 Task: Find connections with filter location Winnenden with filter topic #innovationwith filter profile language French with filter current company Force Motors Ltd with filter school Crescent School with filter industry Building Equipment Contractors with filter service category Negotiation with filter keywords title Telework Nurse/Doctor
Action: Mouse moved to (478, 55)
Screenshot: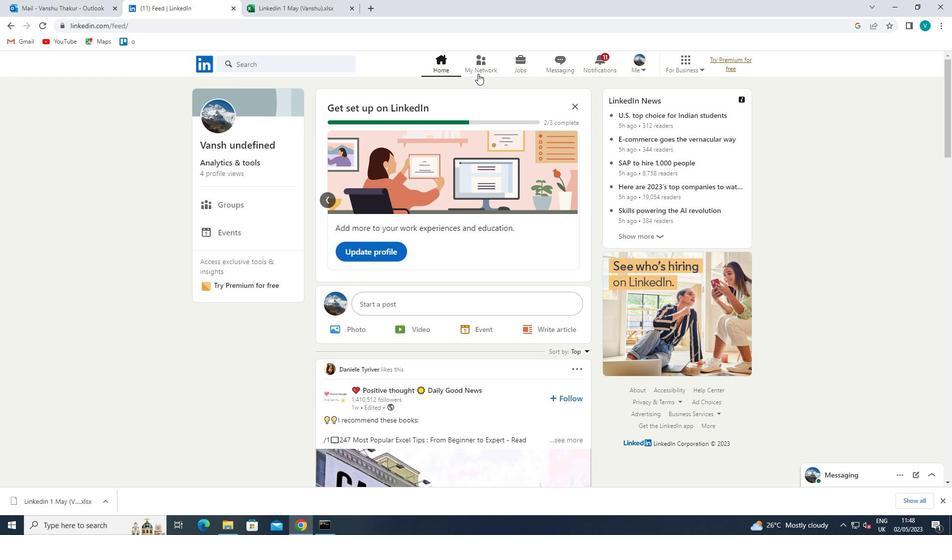 
Action: Mouse pressed left at (478, 55)
Screenshot: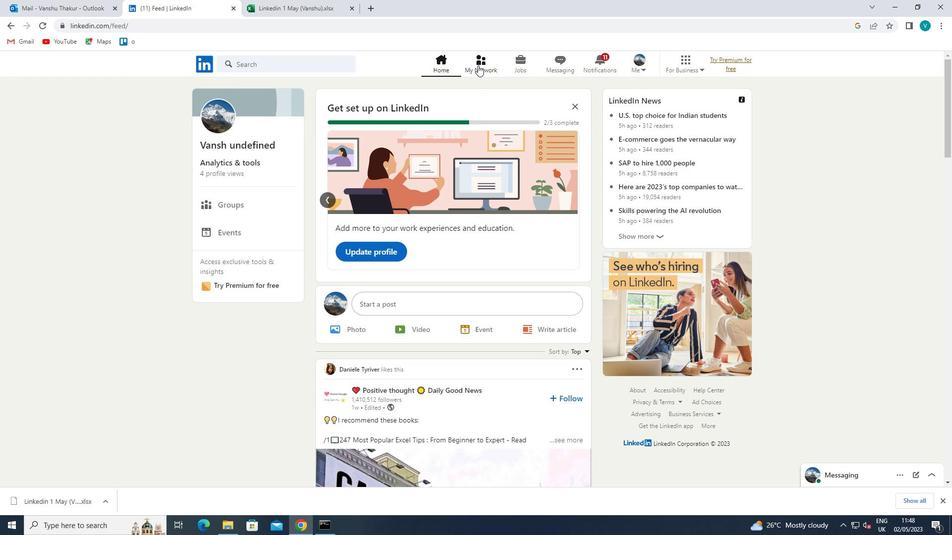 
Action: Mouse moved to (290, 117)
Screenshot: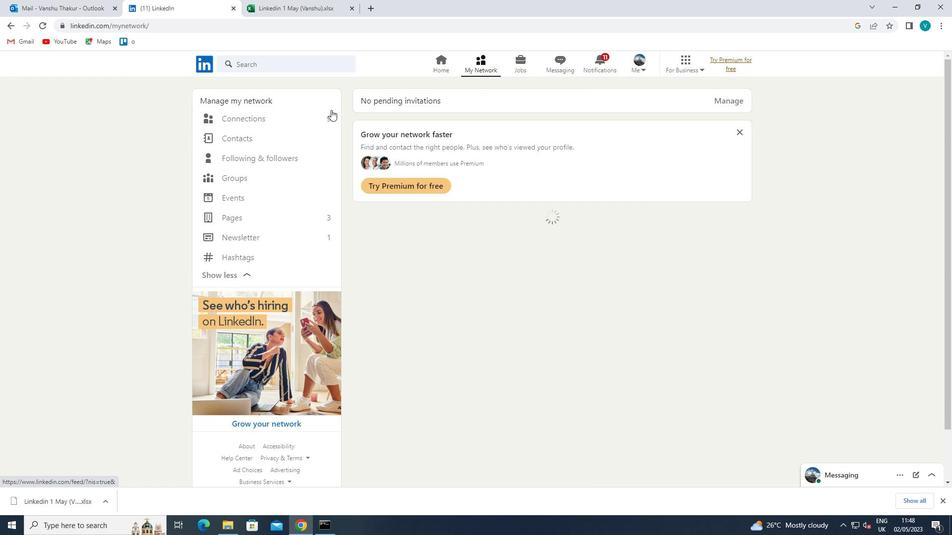 
Action: Mouse pressed left at (290, 117)
Screenshot: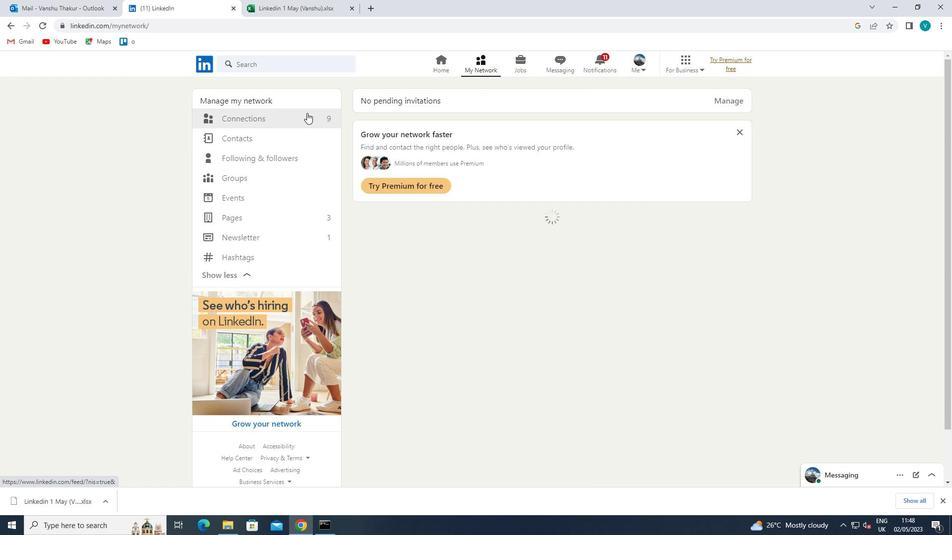 
Action: Mouse moved to (552, 121)
Screenshot: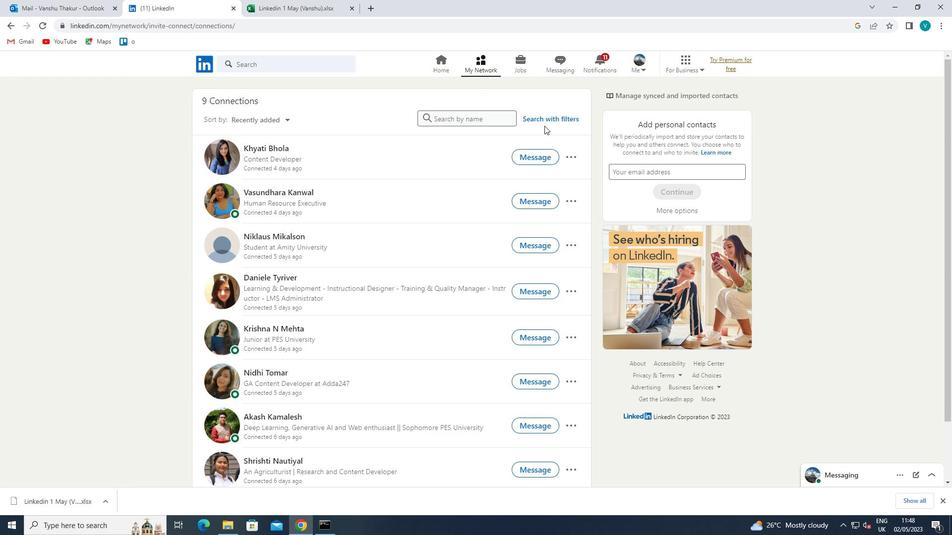 
Action: Mouse pressed left at (552, 121)
Screenshot: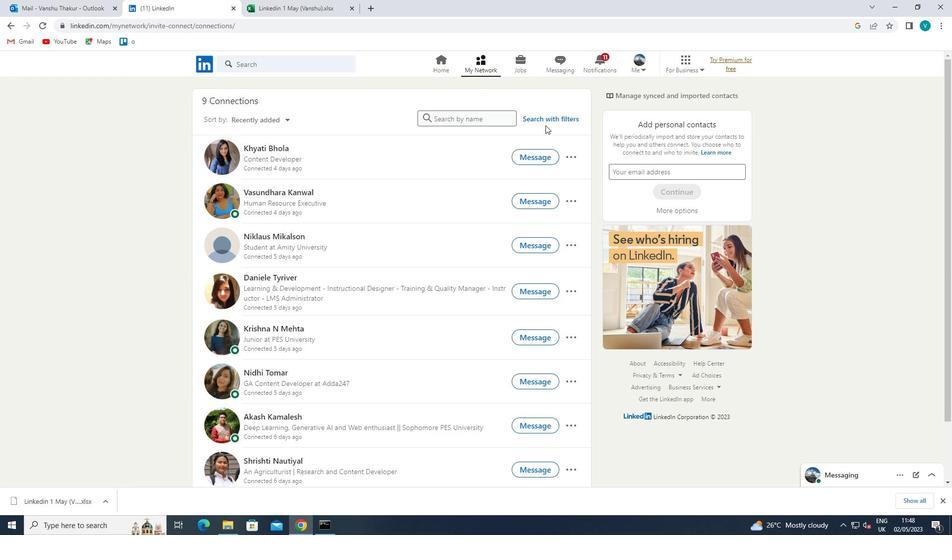 
Action: Mouse moved to (469, 93)
Screenshot: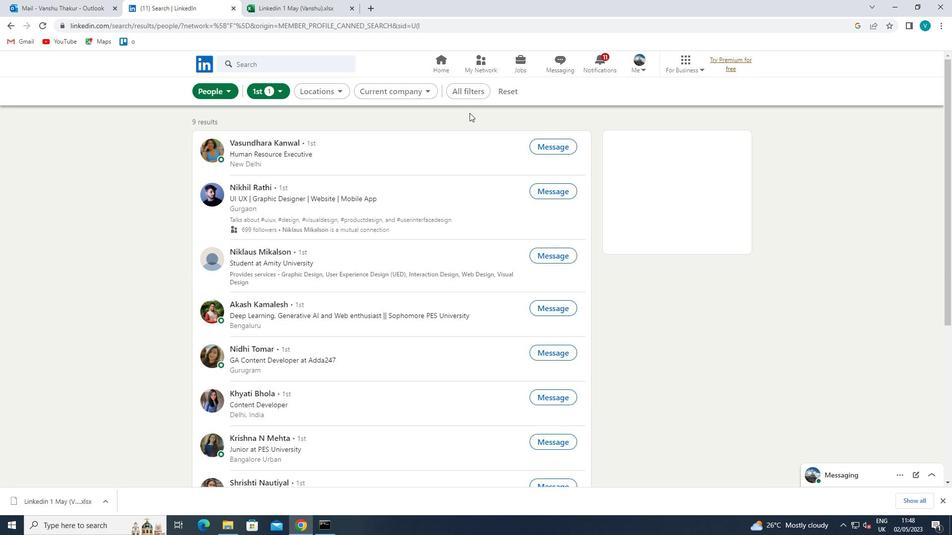 
Action: Mouse pressed left at (469, 93)
Screenshot: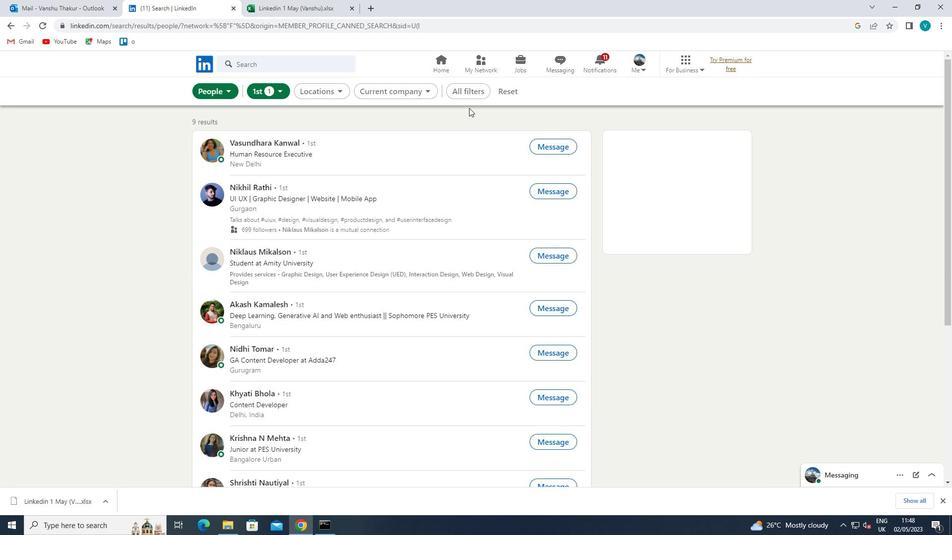 
Action: Mouse moved to (738, 261)
Screenshot: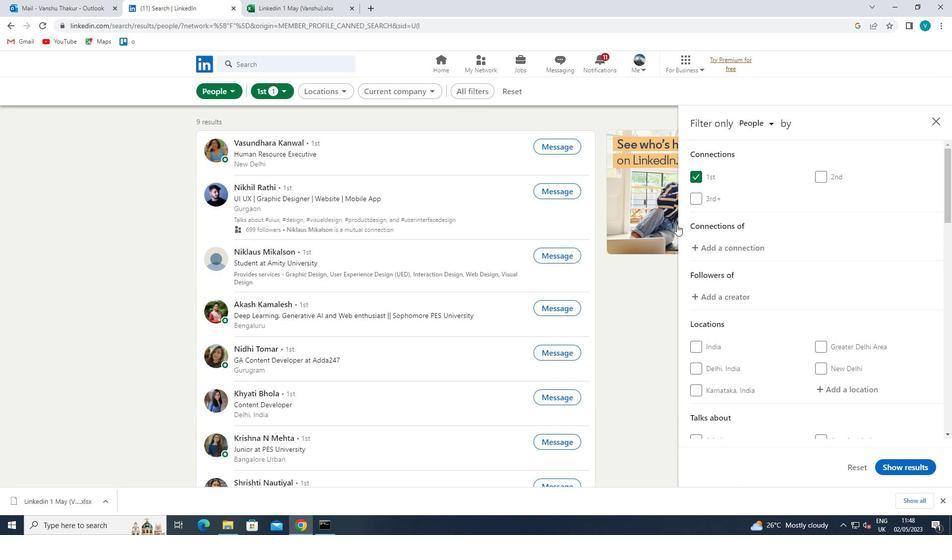 
Action: Mouse scrolled (738, 260) with delta (0, 0)
Screenshot: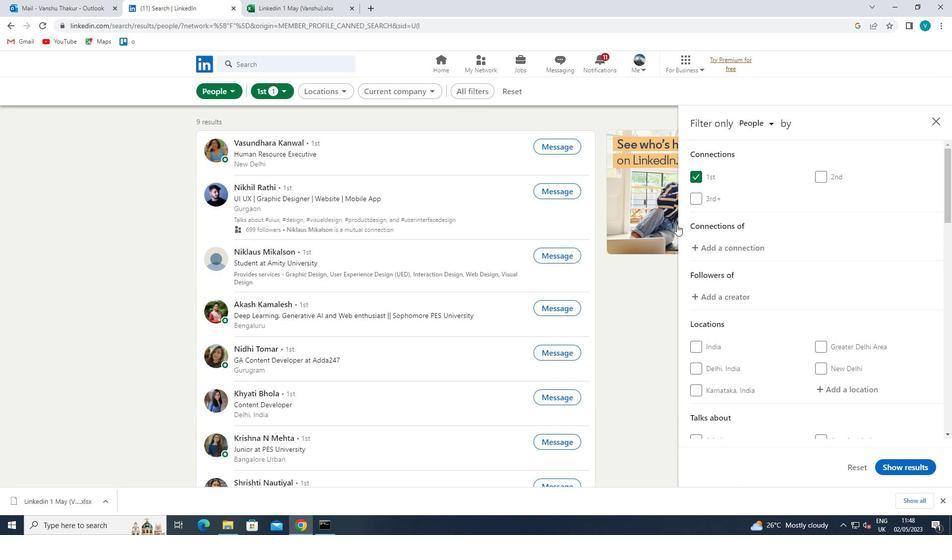 
Action: Mouse scrolled (738, 260) with delta (0, 0)
Screenshot: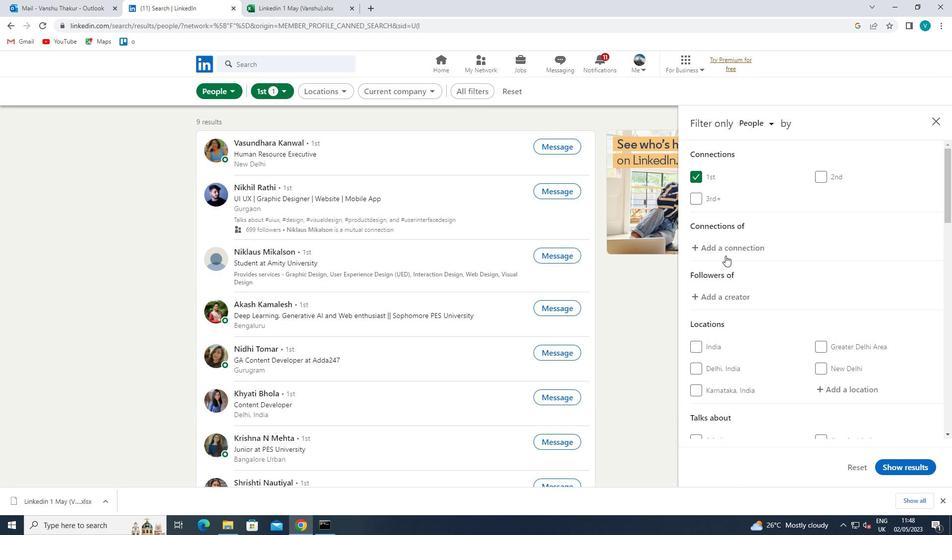 
Action: Mouse moved to (822, 290)
Screenshot: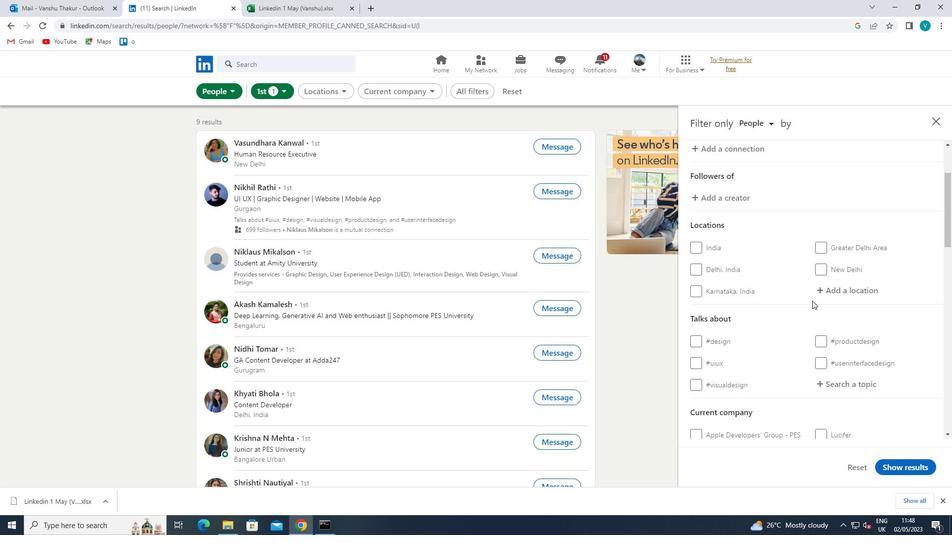 
Action: Mouse pressed left at (822, 290)
Screenshot: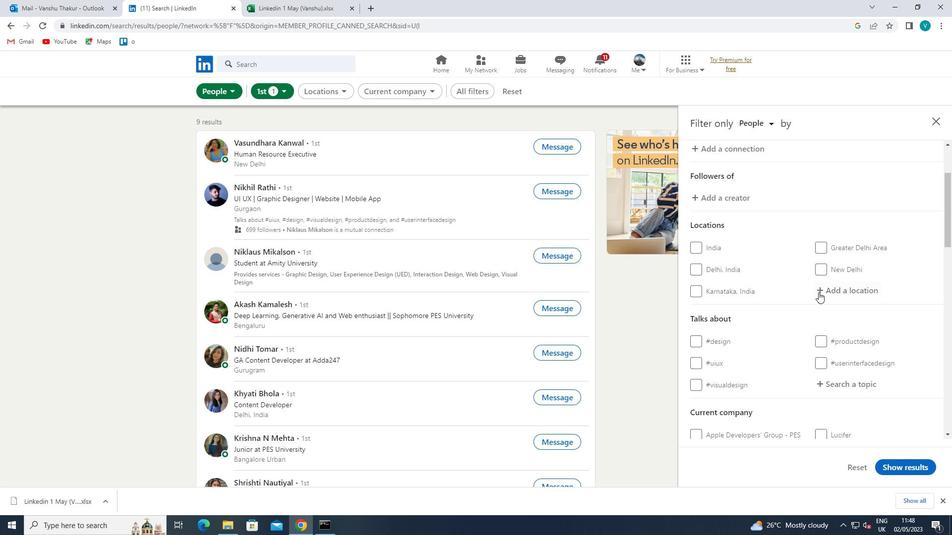 
Action: Key pressed <Key.shift>WINNENDEN
Screenshot: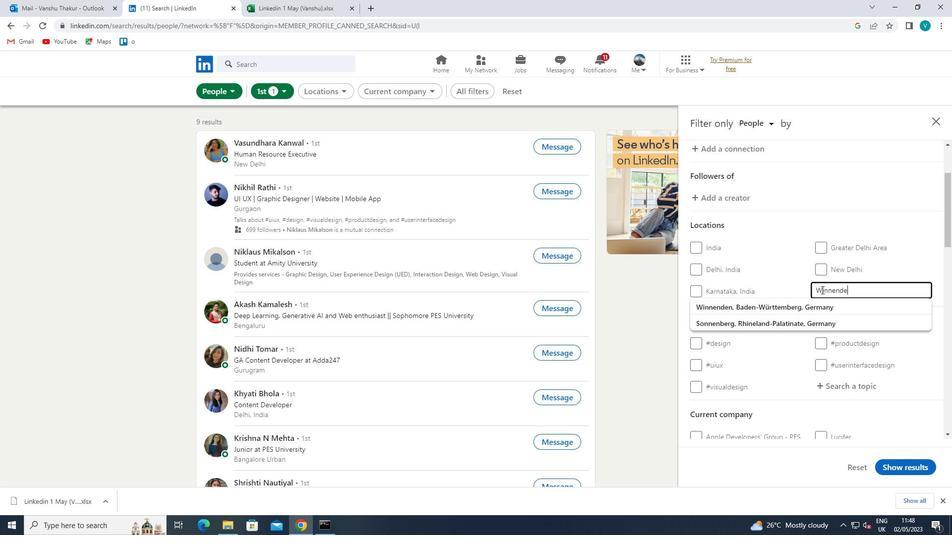 
Action: Mouse moved to (808, 307)
Screenshot: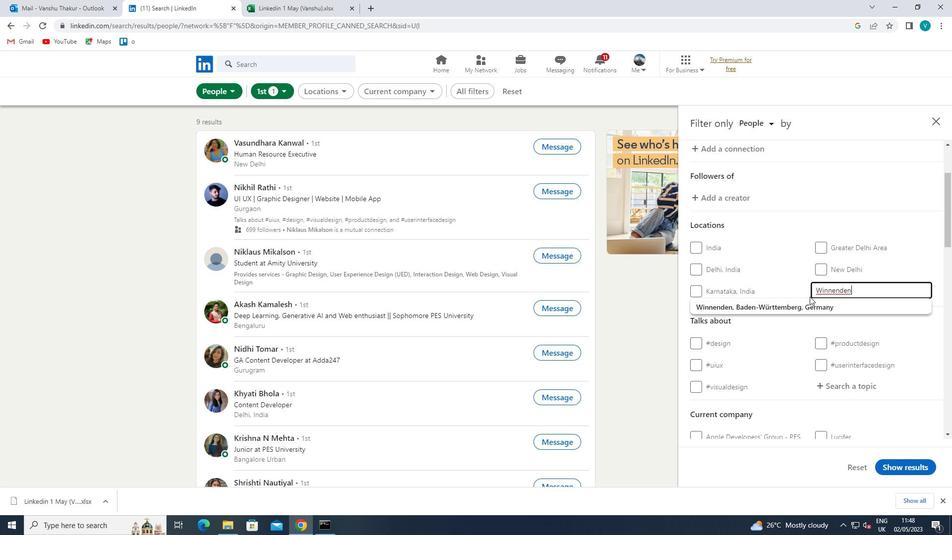 
Action: Mouse pressed left at (808, 307)
Screenshot: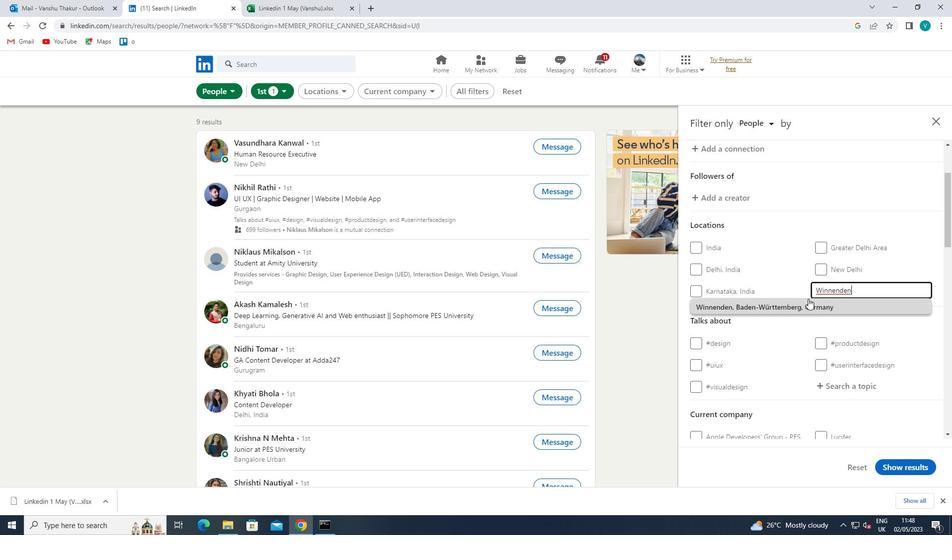 
Action: Mouse moved to (809, 308)
Screenshot: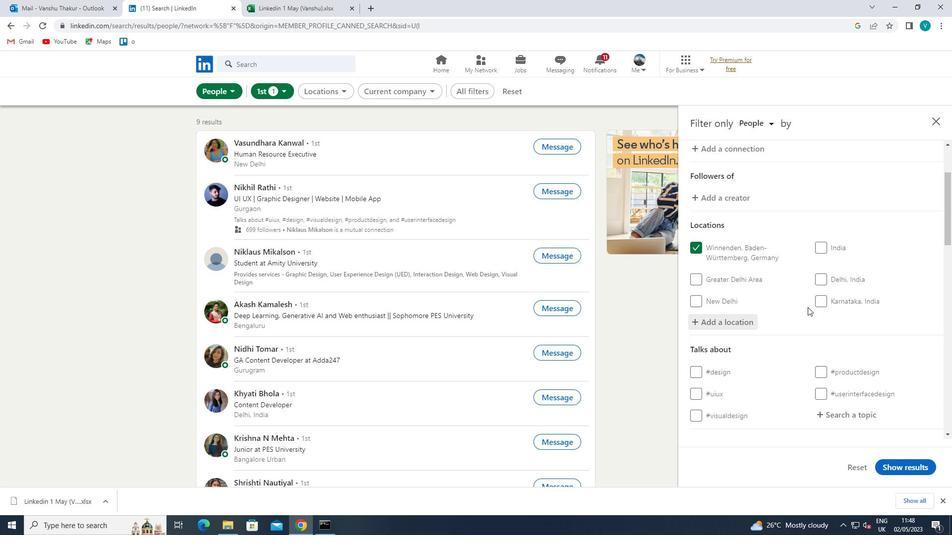
Action: Mouse scrolled (809, 307) with delta (0, 0)
Screenshot: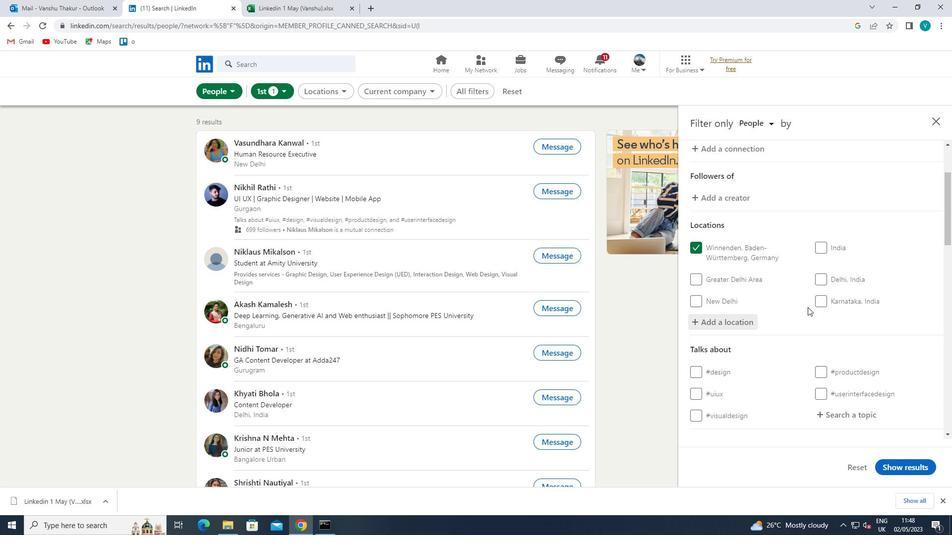 
Action: Mouse scrolled (809, 307) with delta (0, 0)
Screenshot: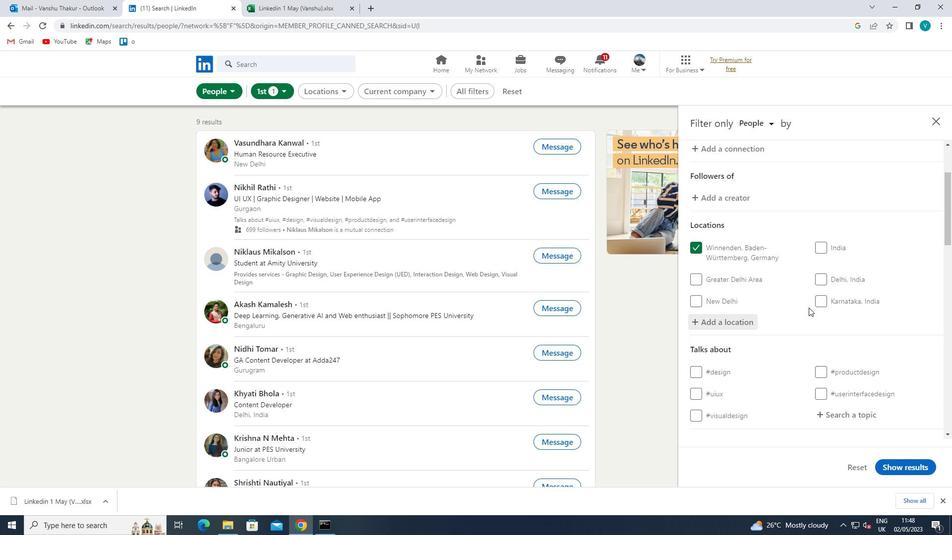 
Action: Mouse moved to (832, 313)
Screenshot: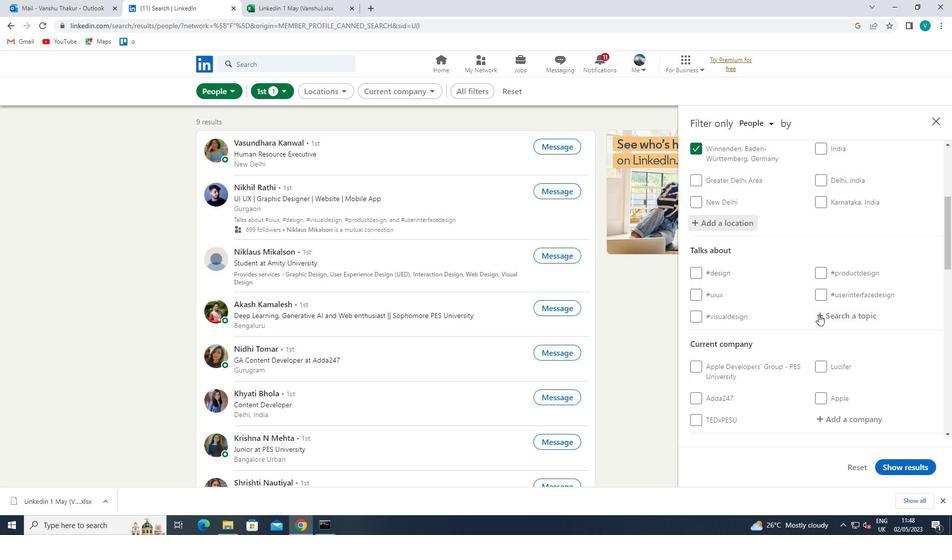 
Action: Mouse pressed left at (832, 313)
Screenshot: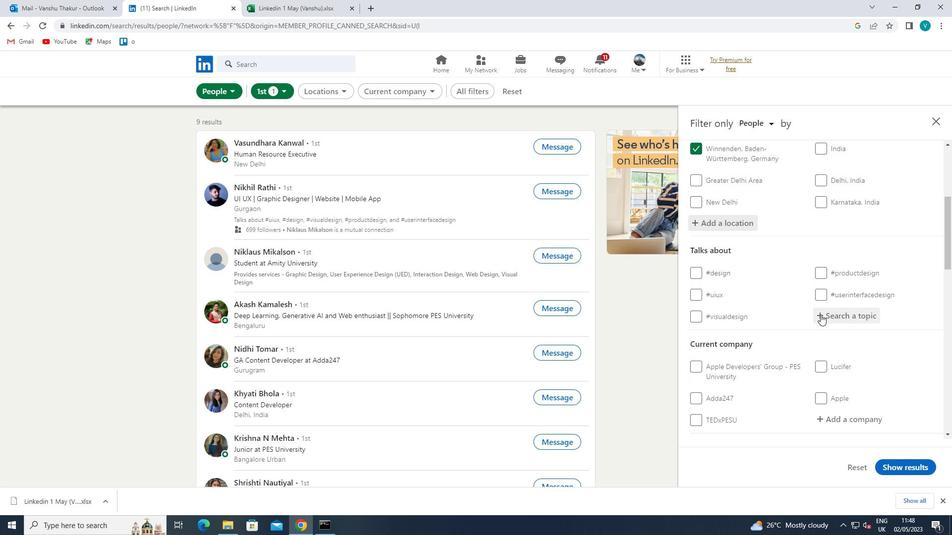 
Action: Key pressed INNOVATION
Screenshot: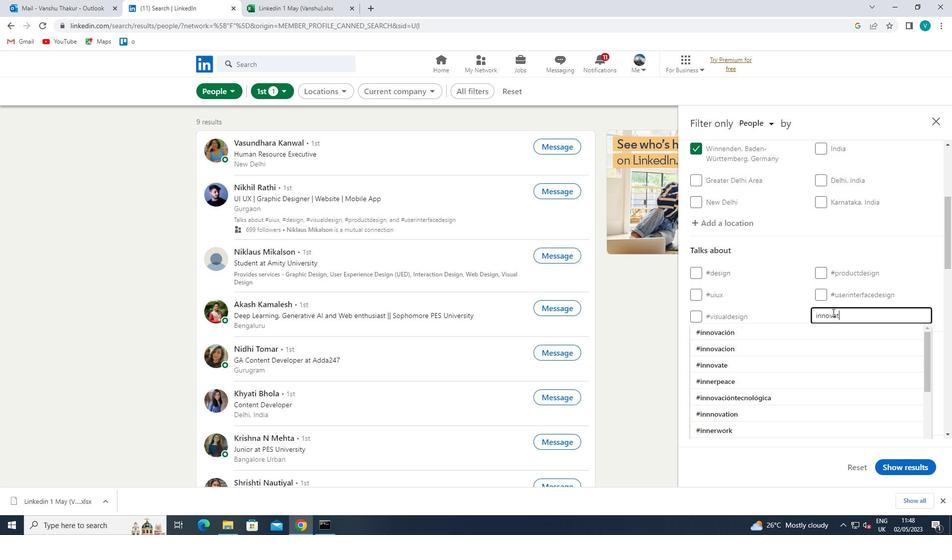 
Action: Mouse moved to (803, 329)
Screenshot: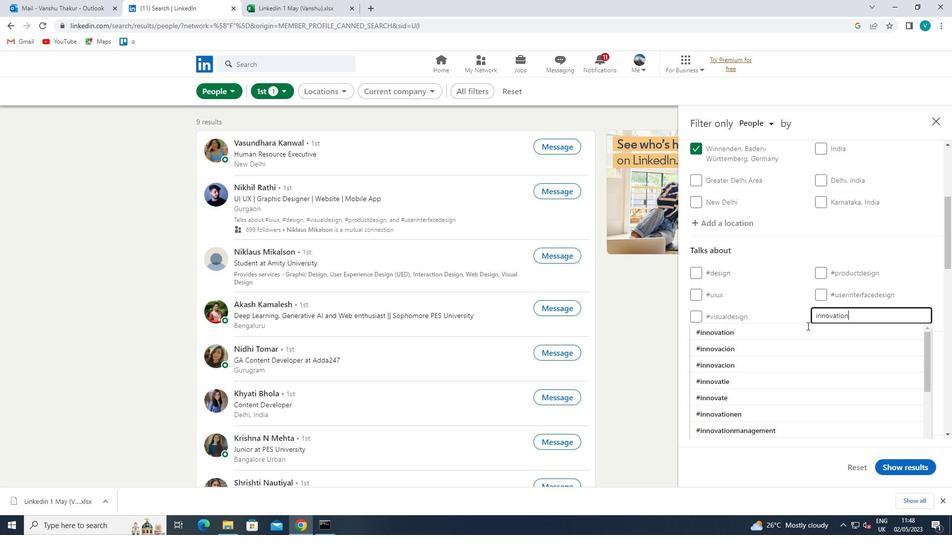 
Action: Mouse pressed left at (803, 329)
Screenshot: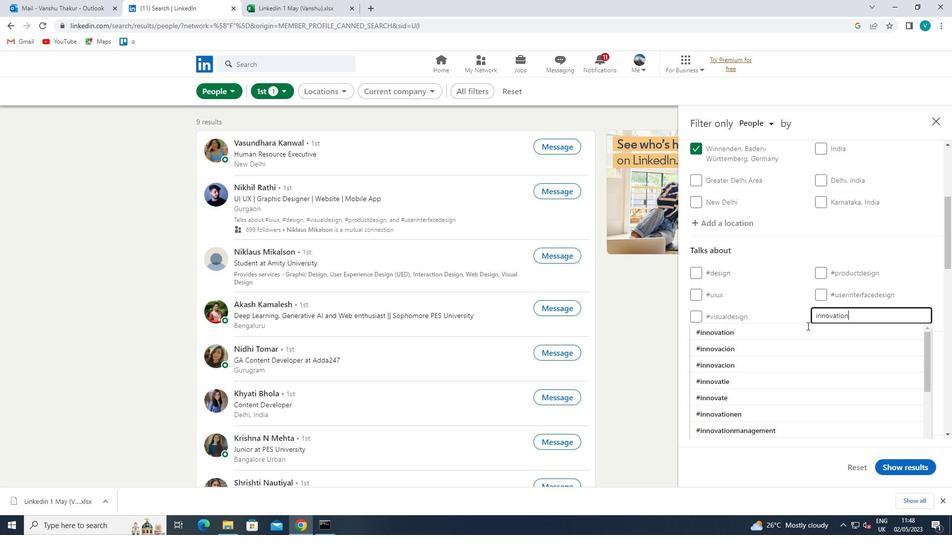 
Action: Mouse moved to (800, 331)
Screenshot: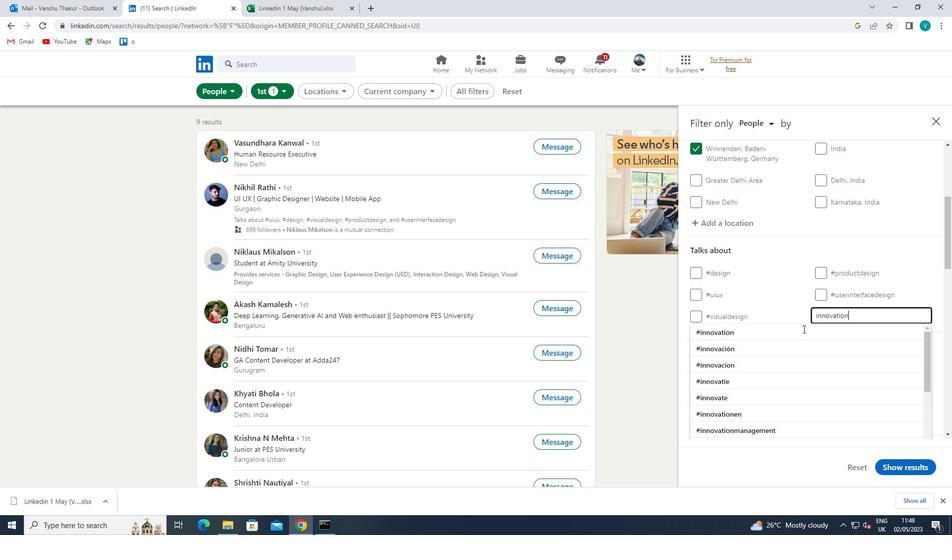 
Action: Mouse pressed left at (800, 331)
Screenshot: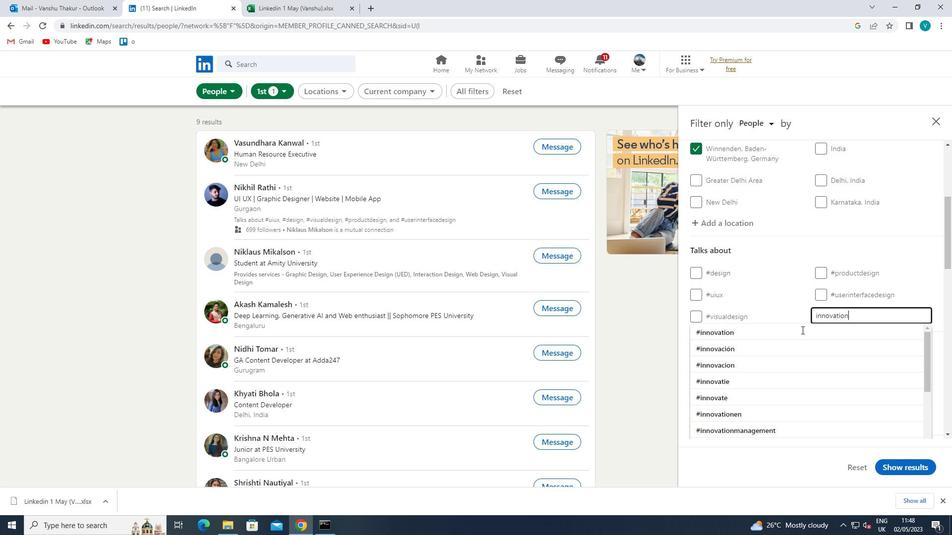 
Action: Mouse moved to (848, 296)
Screenshot: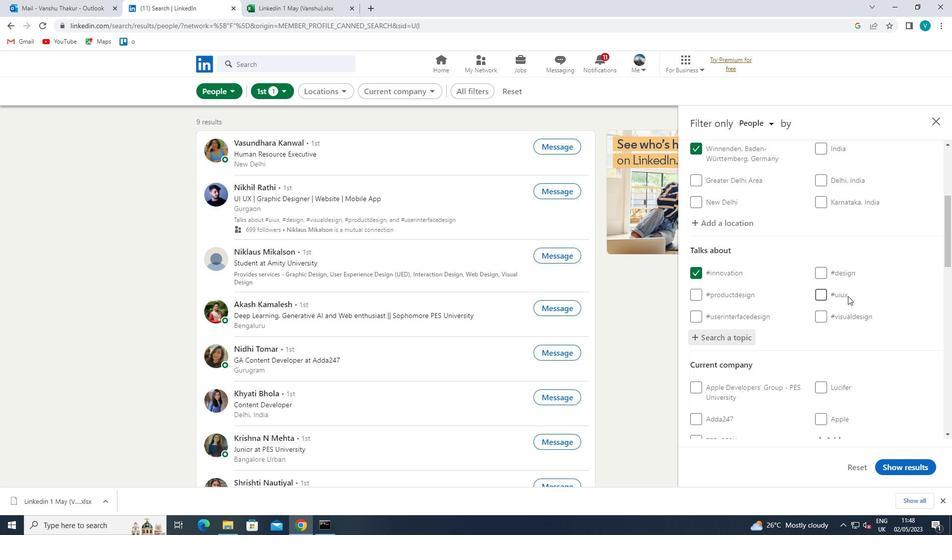 
Action: Mouse scrolled (848, 296) with delta (0, 0)
Screenshot: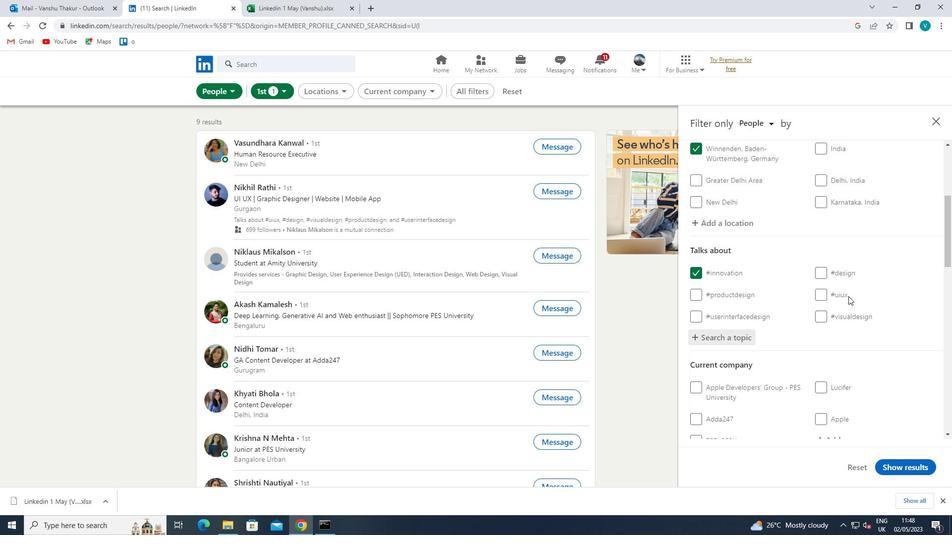 
Action: Mouse scrolled (848, 296) with delta (0, 0)
Screenshot: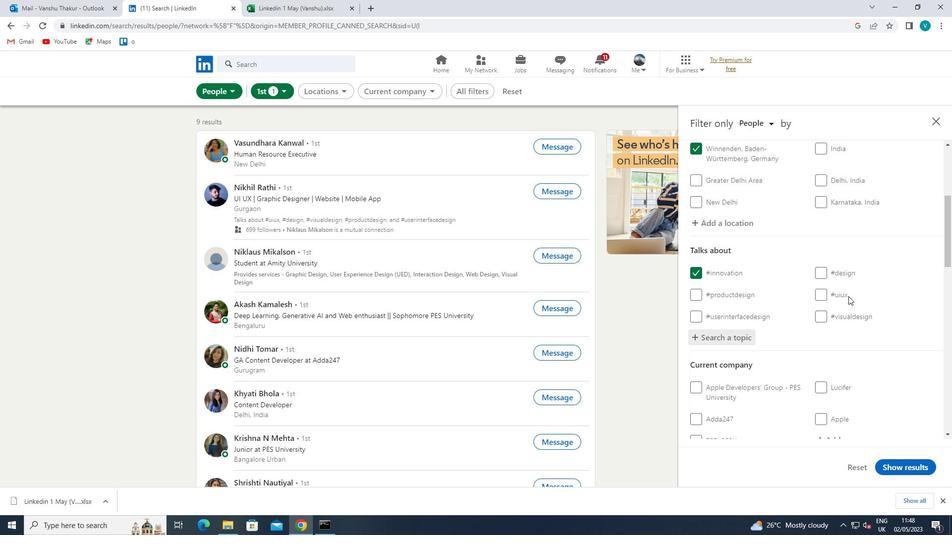 
Action: Mouse scrolled (848, 296) with delta (0, 0)
Screenshot: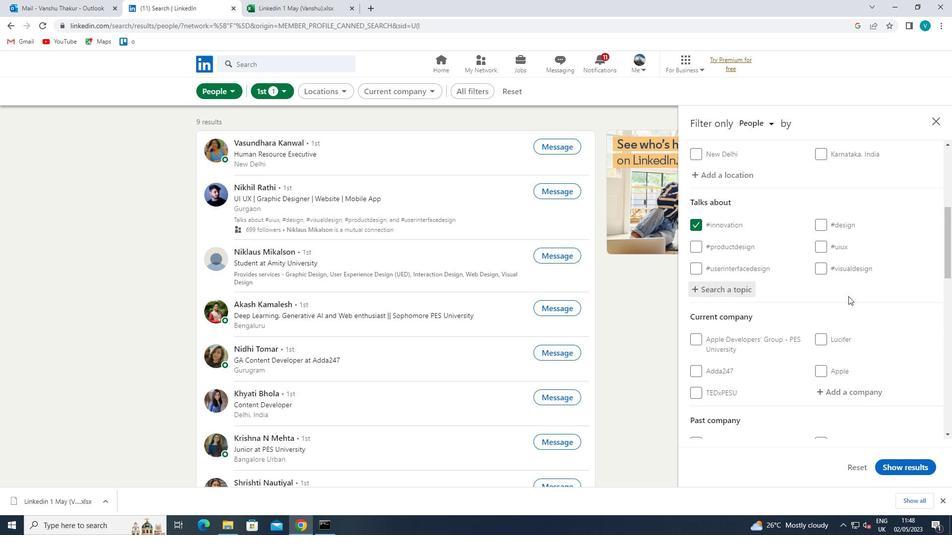 
Action: Mouse moved to (852, 295)
Screenshot: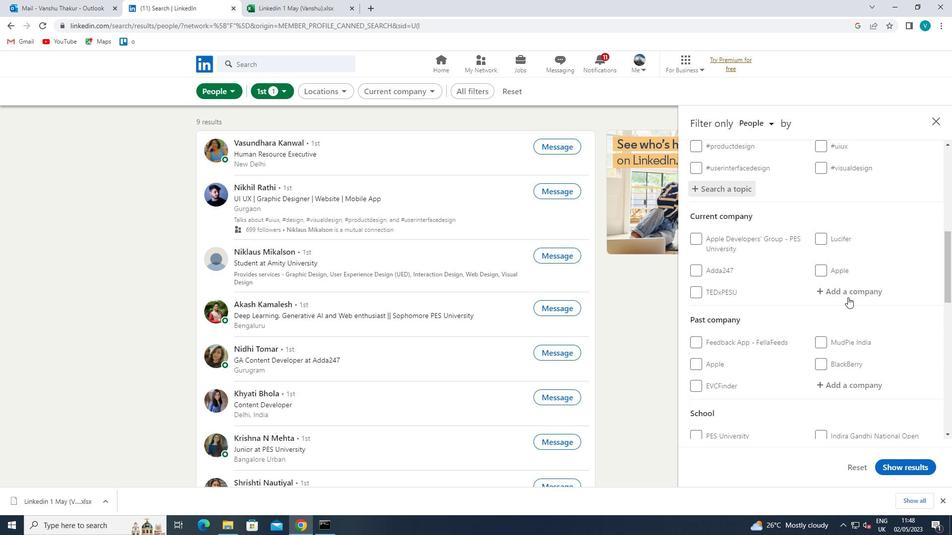 
Action: Mouse pressed left at (852, 295)
Screenshot: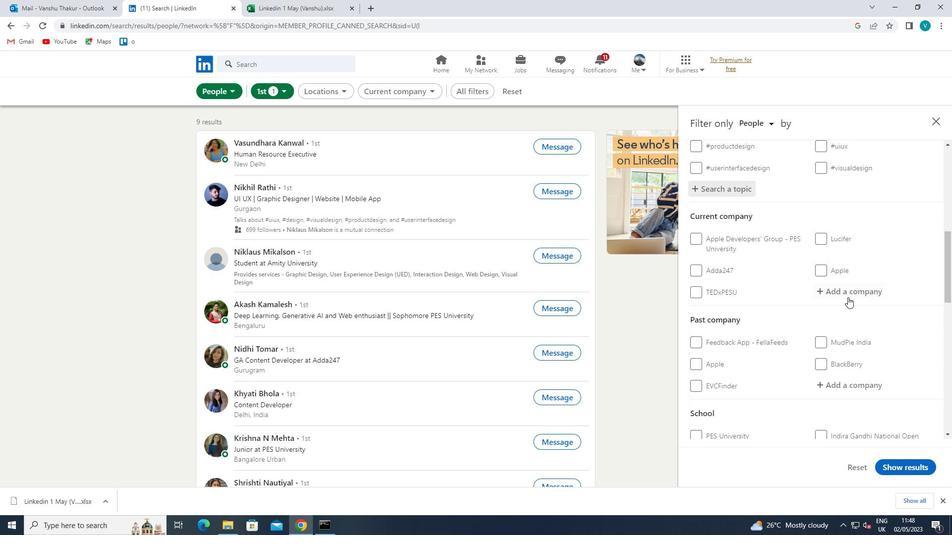 
Action: Key pressed <Key.shift>FORCE<Key.space>
Screenshot: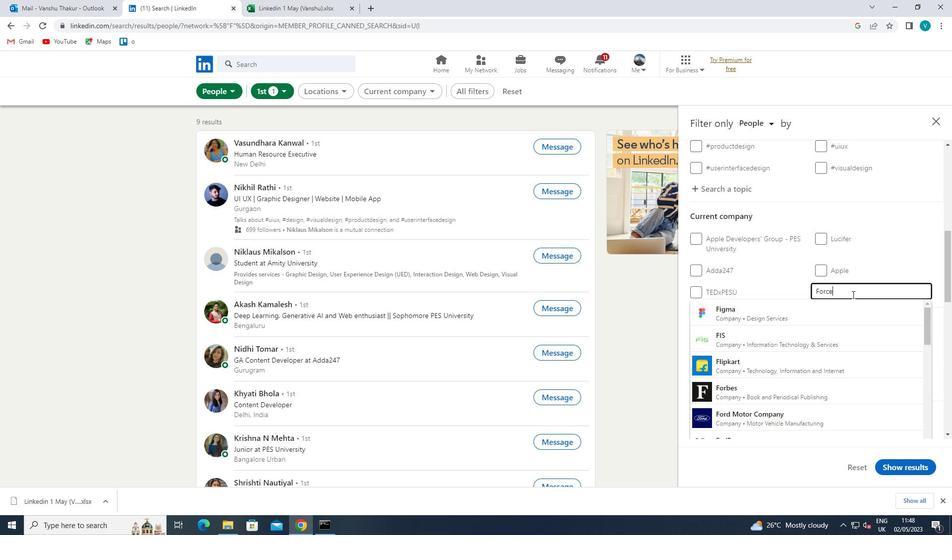 
Action: Mouse moved to (792, 313)
Screenshot: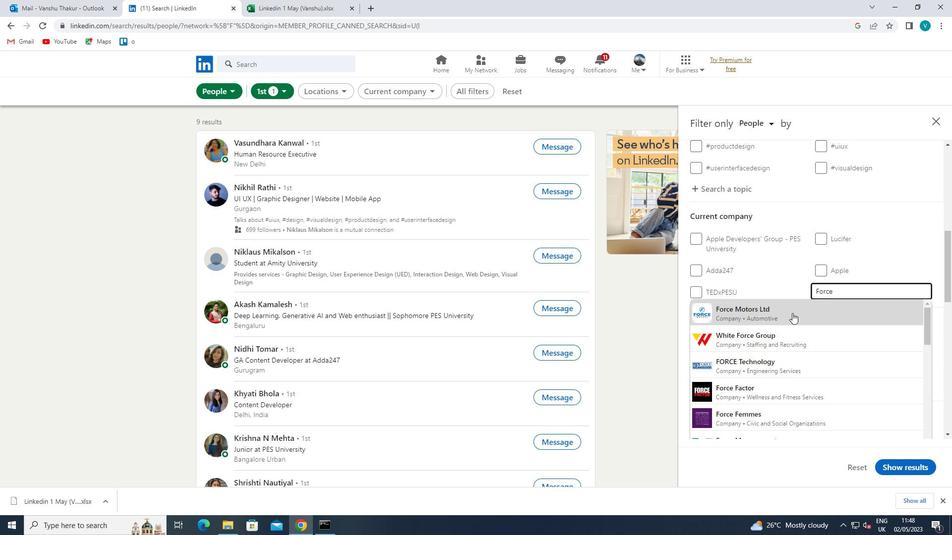 
Action: Mouse pressed left at (792, 313)
Screenshot: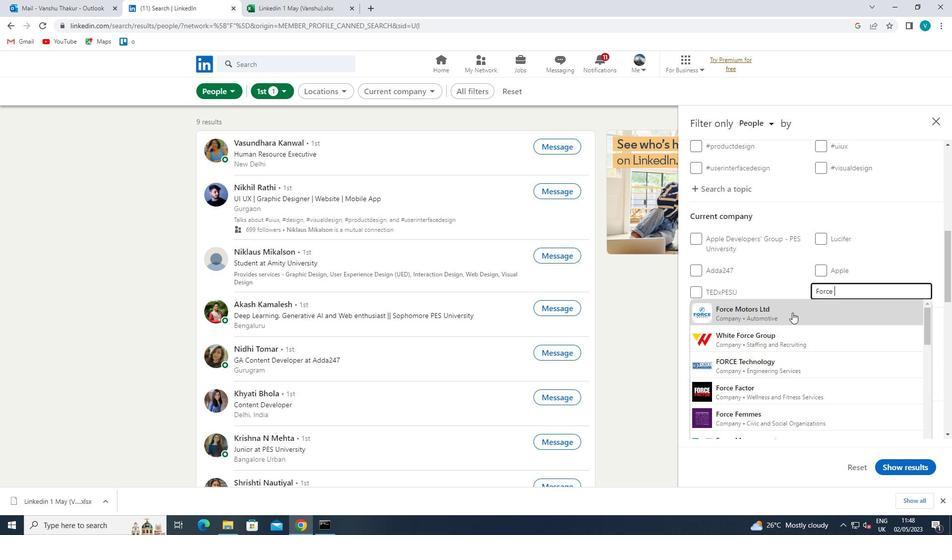 
Action: Mouse moved to (793, 311)
Screenshot: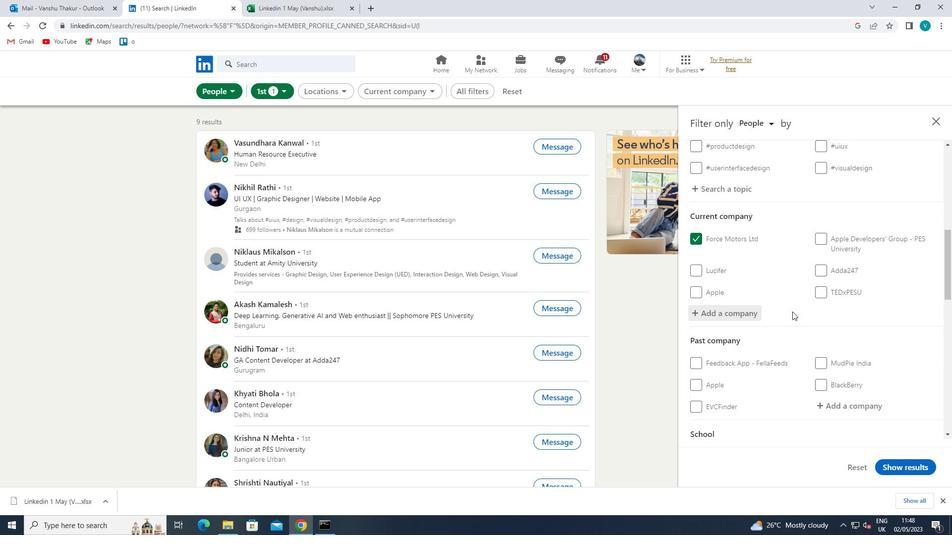 
Action: Mouse scrolled (793, 311) with delta (0, 0)
Screenshot: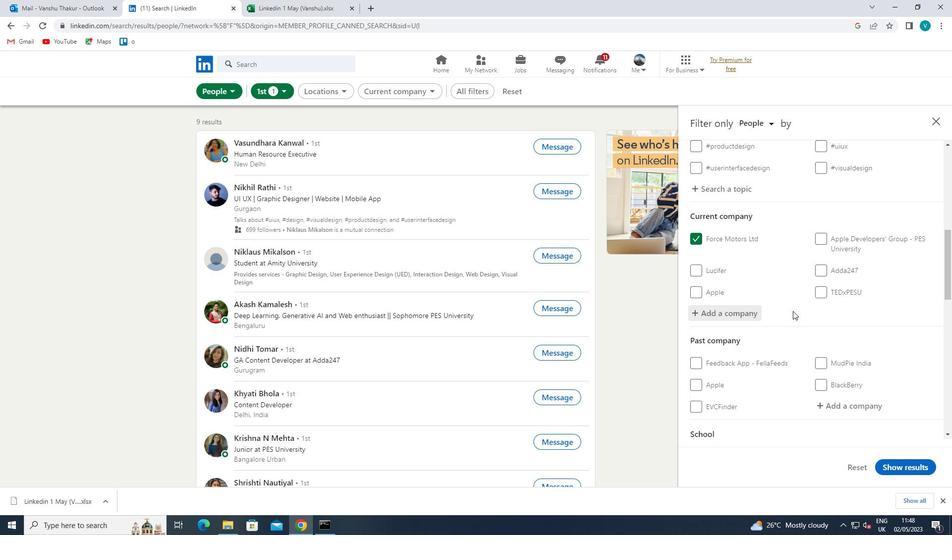 
Action: Mouse moved to (793, 311)
Screenshot: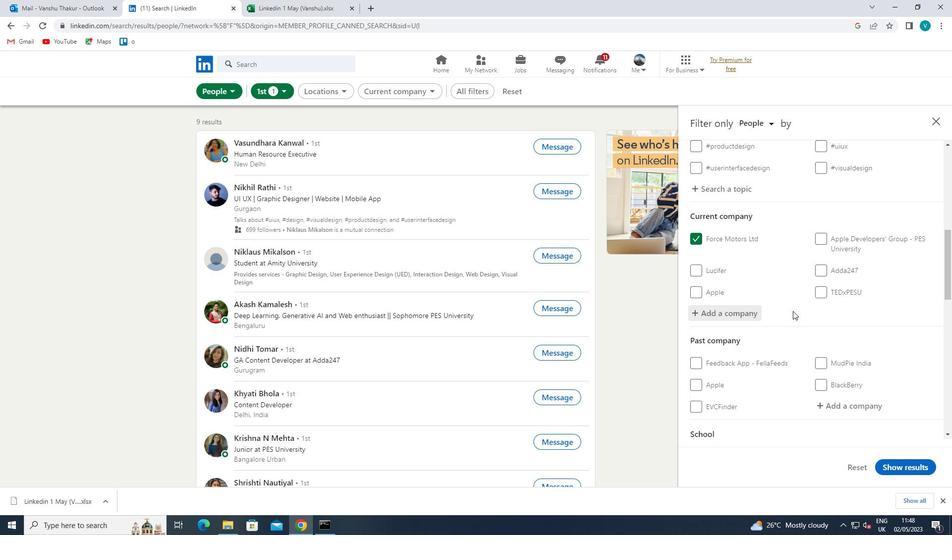 
Action: Mouse scrolled (793, 311) with delta (0, 0)
Screenshot: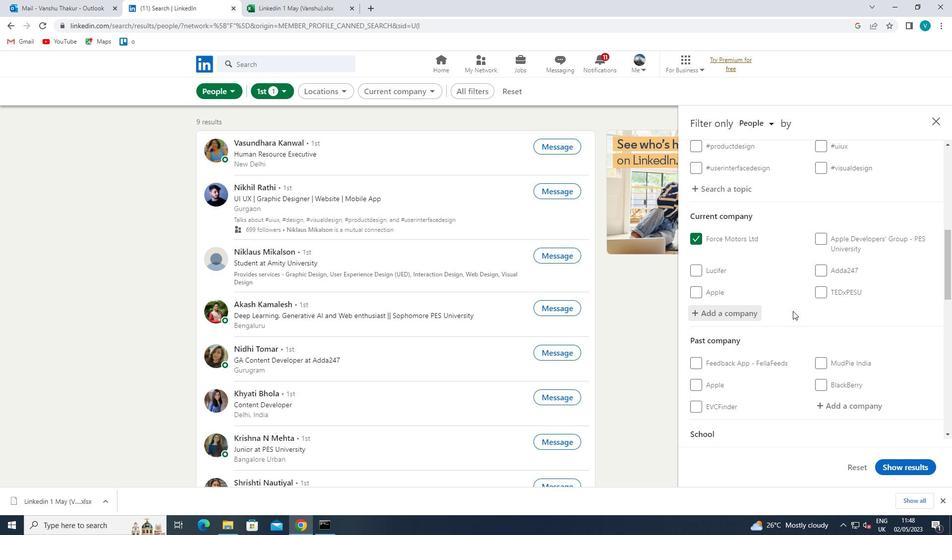 
Action: Mouse scrolled (793, 311) with delta (0, 0)
Screenshot: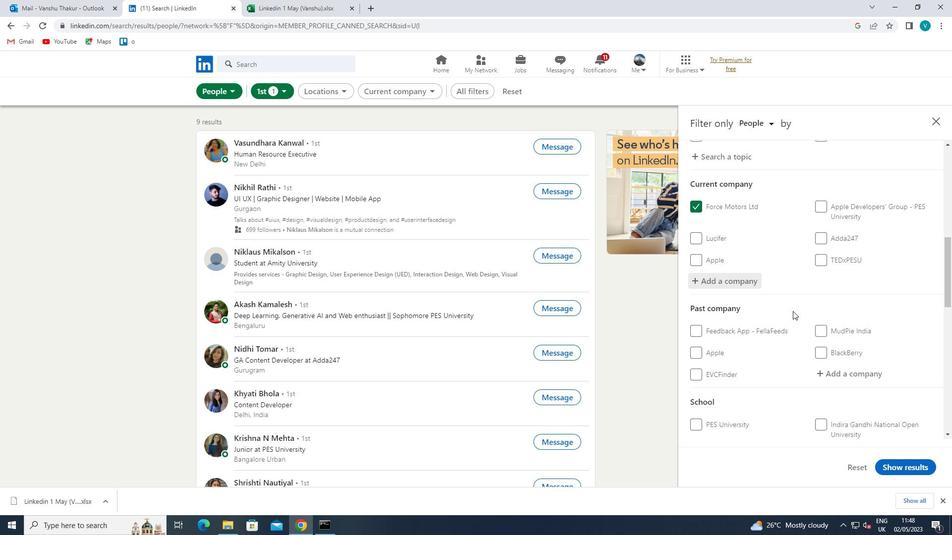 
Action: Mouse scrolled (793, 311) with delta (0, 0)
Screenshot: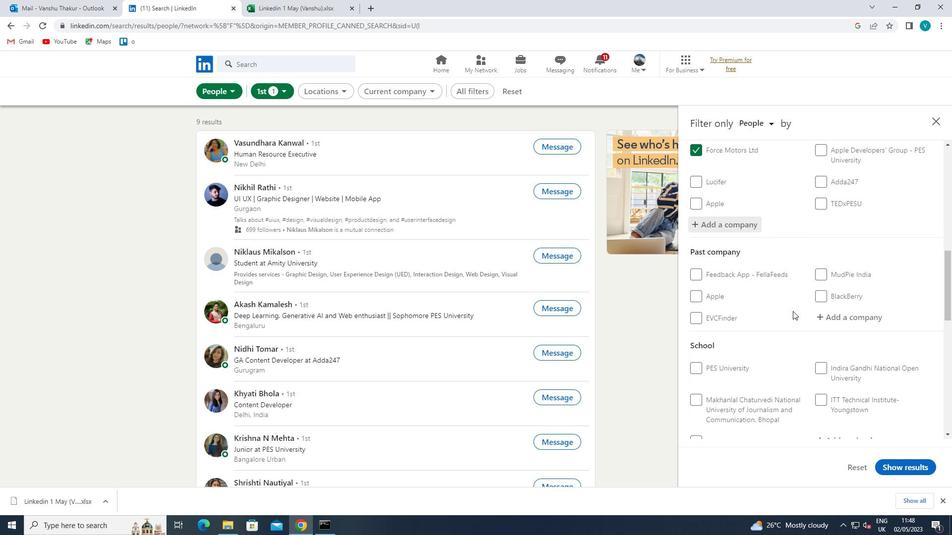 
Action: Mouse scrolled (793, 311) with delta (0, 0)
Screenshot: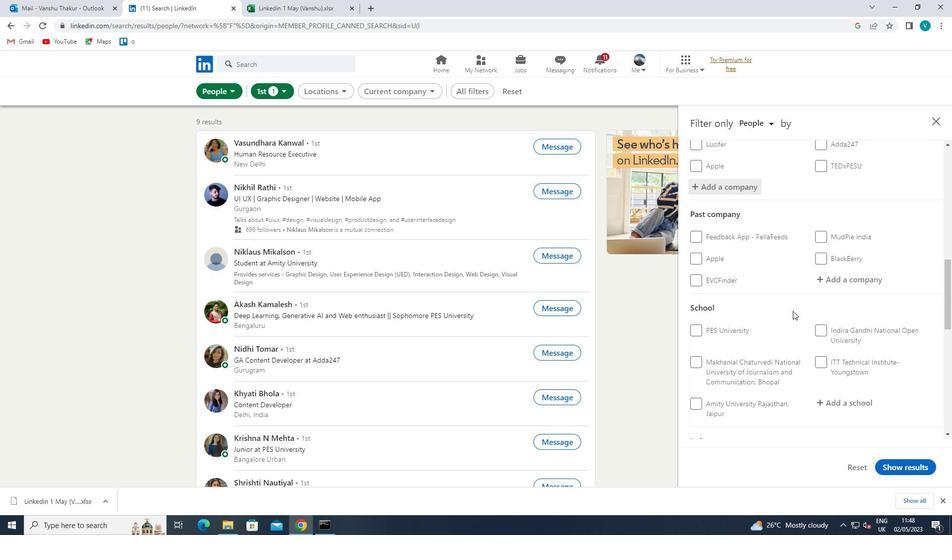 
Action: Mouse moved to (835, 285)
Screenshot: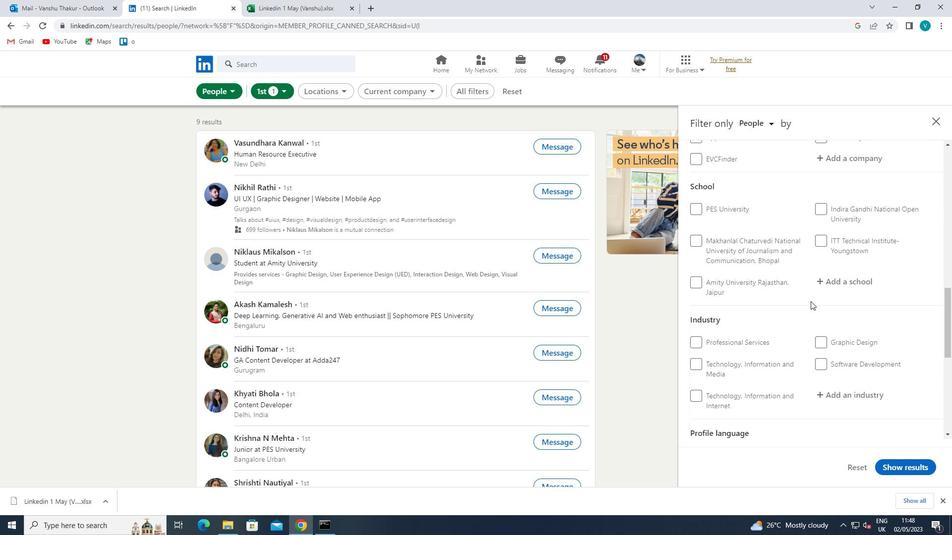 
Action: Mouse pressed left at (835, 285)
Screenshot: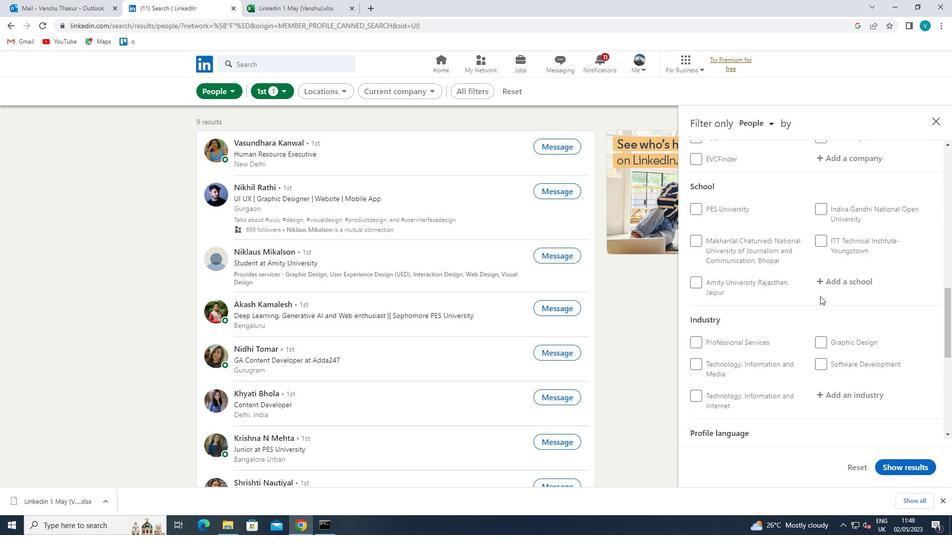 
Action: Key pressed <Key.shift>CRESCENT
Screenshot: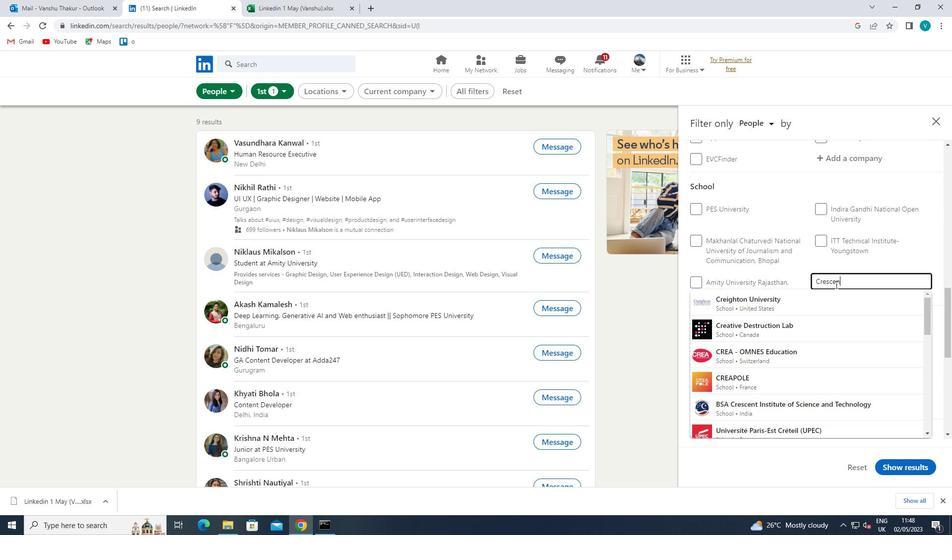 
Action: Mouse moved to (819, 294)
Screenshot: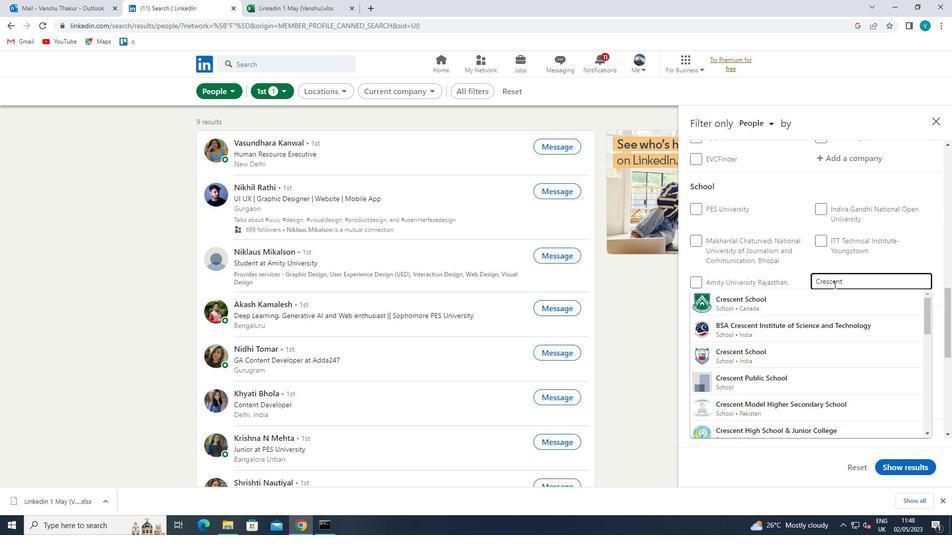 
Action: Mouse pressed left at (819, 294)
Screenshot: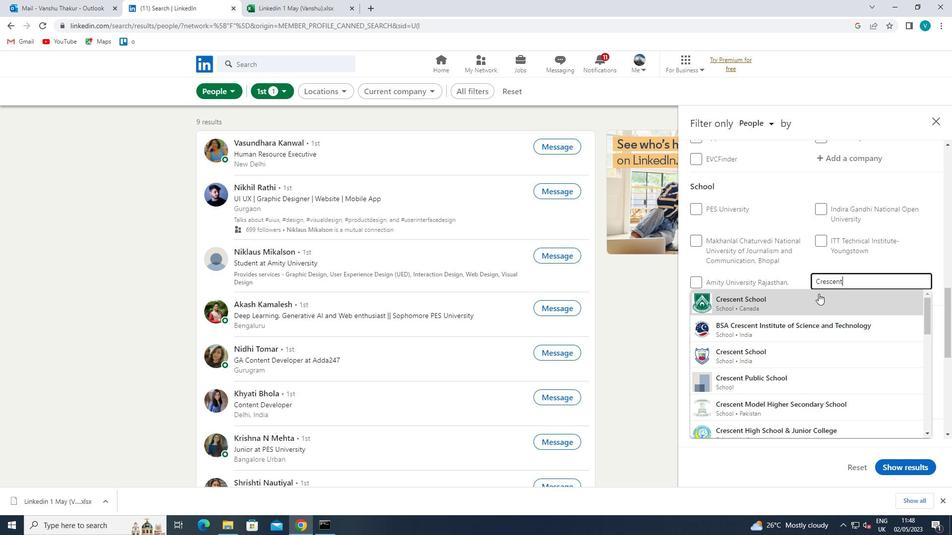 
Action: Mouse scrolled (819, 293) with delta (0, 0)
Screenshot: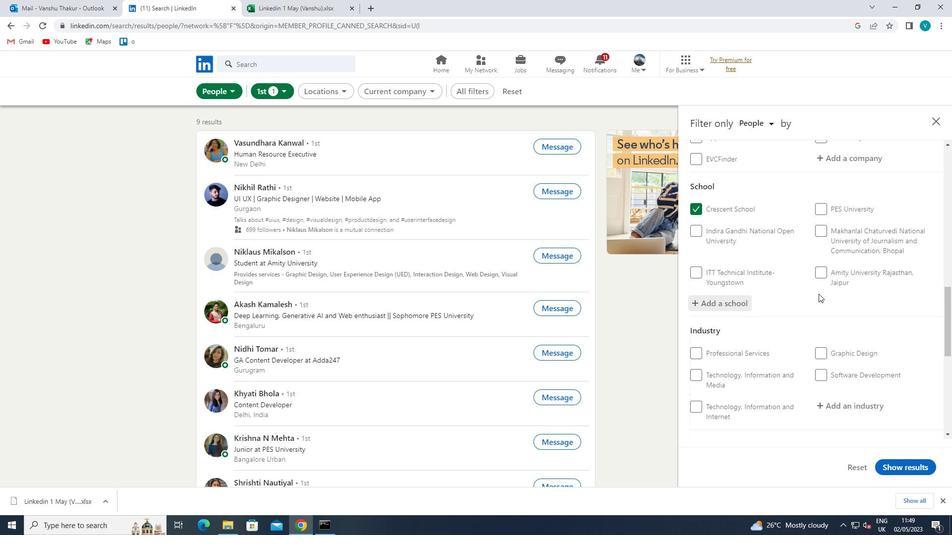 
Action: Mouse scrolled (819, 293) with delta (0, 0)
Screenshot: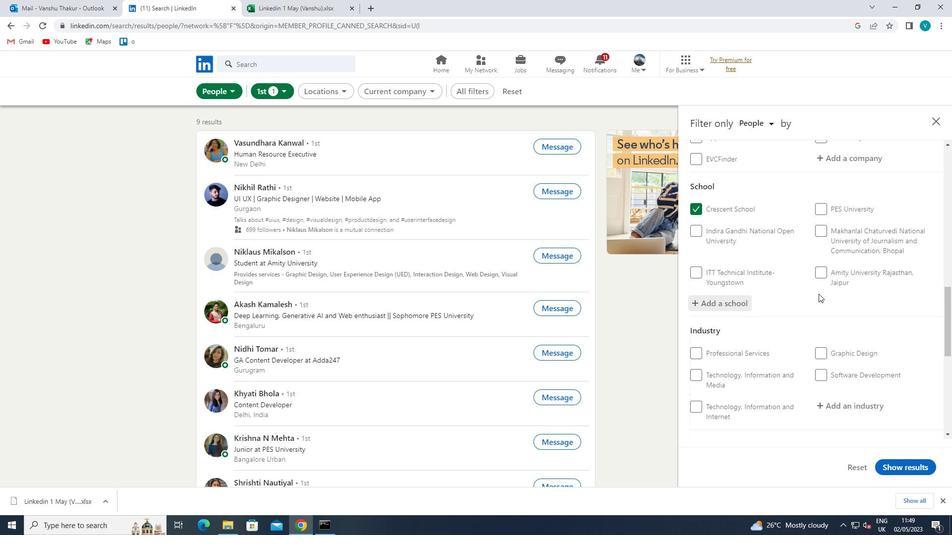 
Action: Mouse moved to (830, 307)
Screenshot: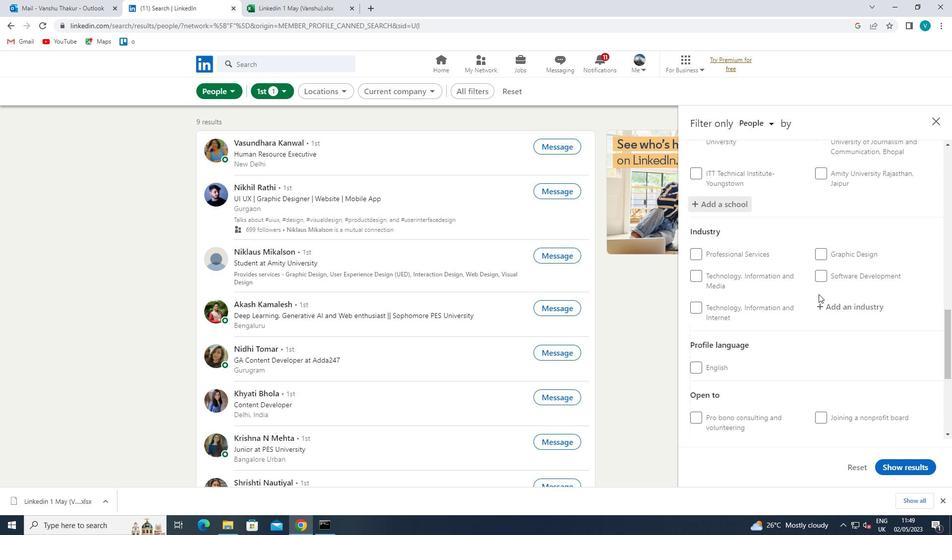 
Action: Mouse pressed left at (830, 307)
Screenshot: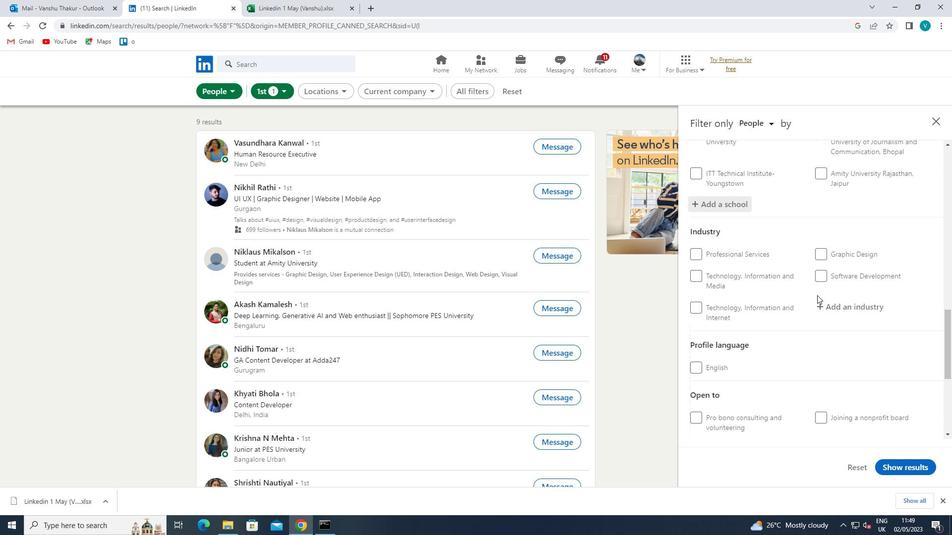 
Action: Key pressed <Key.shift>BUILDING<Key.space><Key.shift><Key.shift><Key.shift><Key.shift><Key.shift><Key.shift><Key.shift>
Screenshot: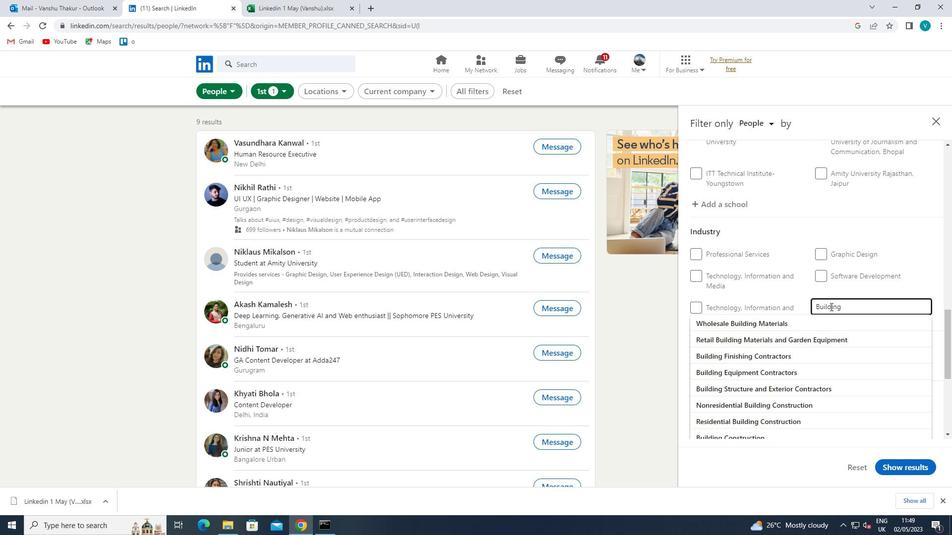 
Action: Mouse moved to (773, 370)
Screenshot: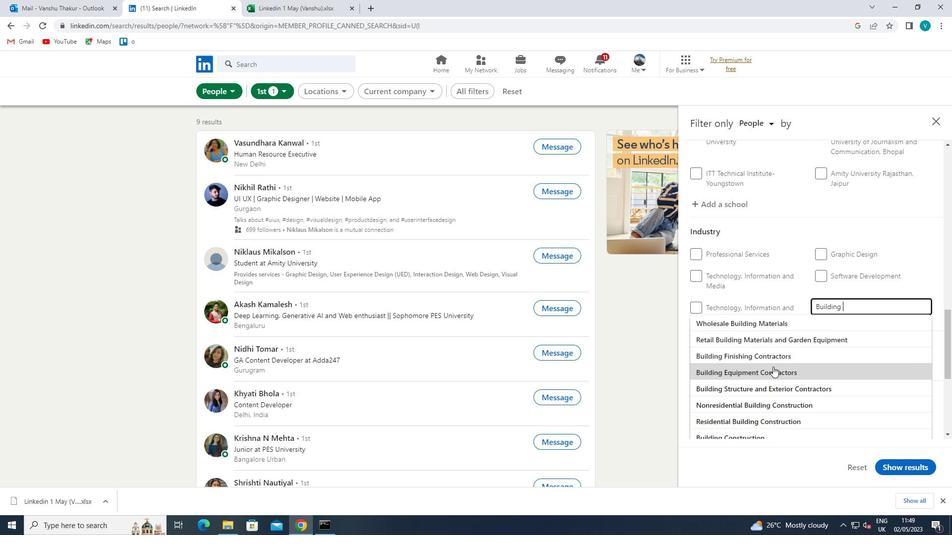 
Action: Mouse pressed left at (773, 370)
Screenshot: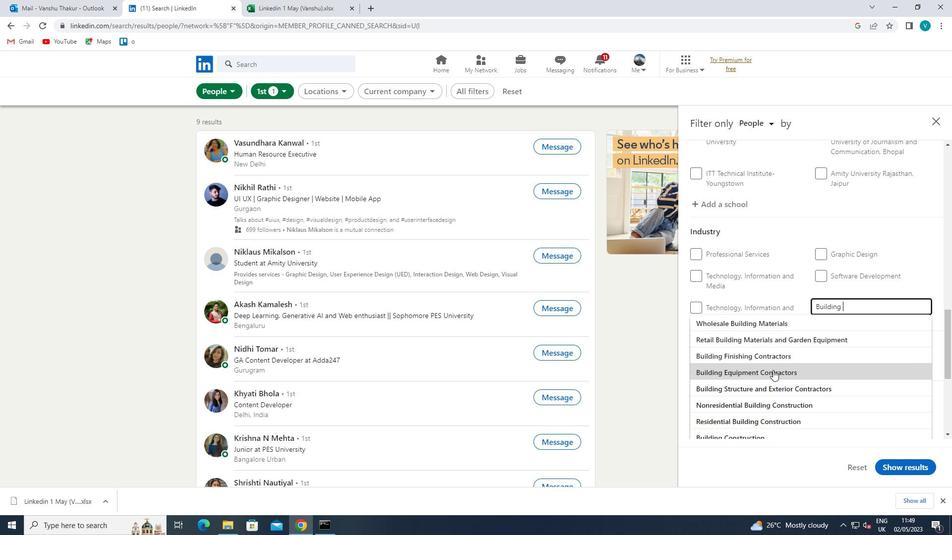 
Action: Mouse moved to (815, 330)
Screenshot: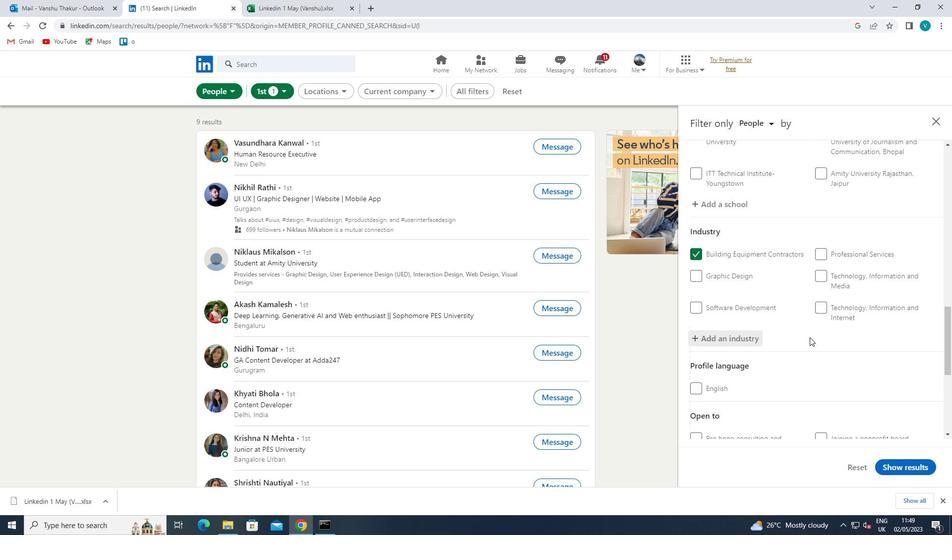 
Action: Mouse scrolled (815, 330) with delta (0, 0)
Screenshot: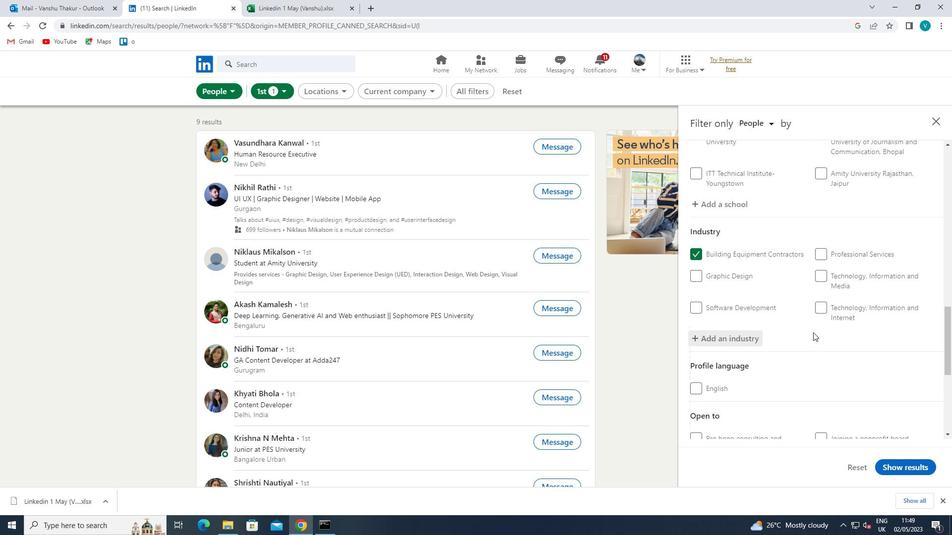
Action: Mouse moved to (815, 330)
Screenshot: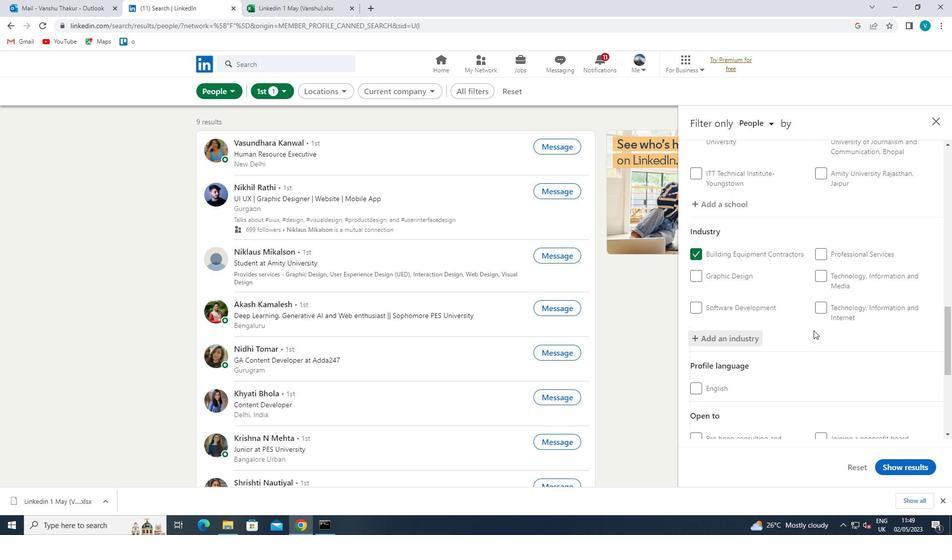 
Action: Mouse scrolled (815, 329) with delta (0, 0)
Screenshot: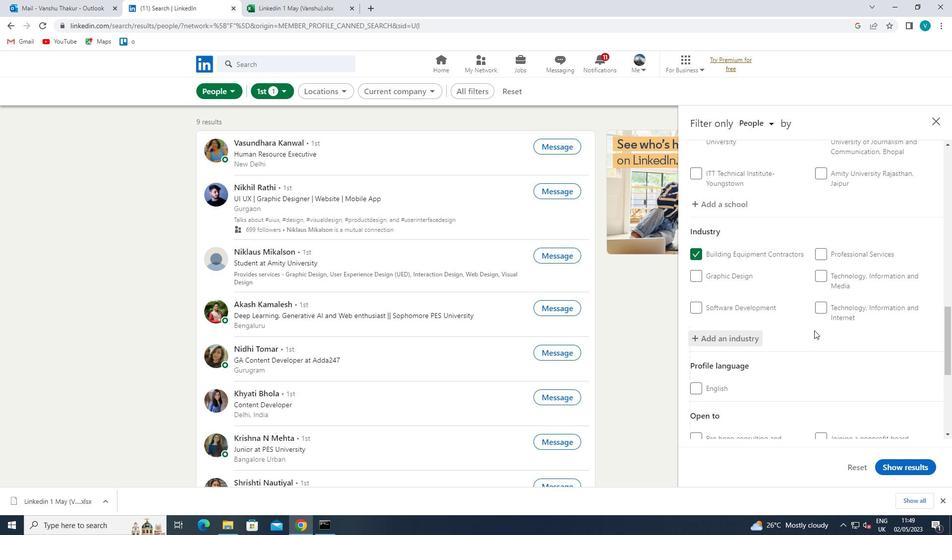 
Action: Mouse scrolled (815, 329) with delta (0, 0)
Screenshot: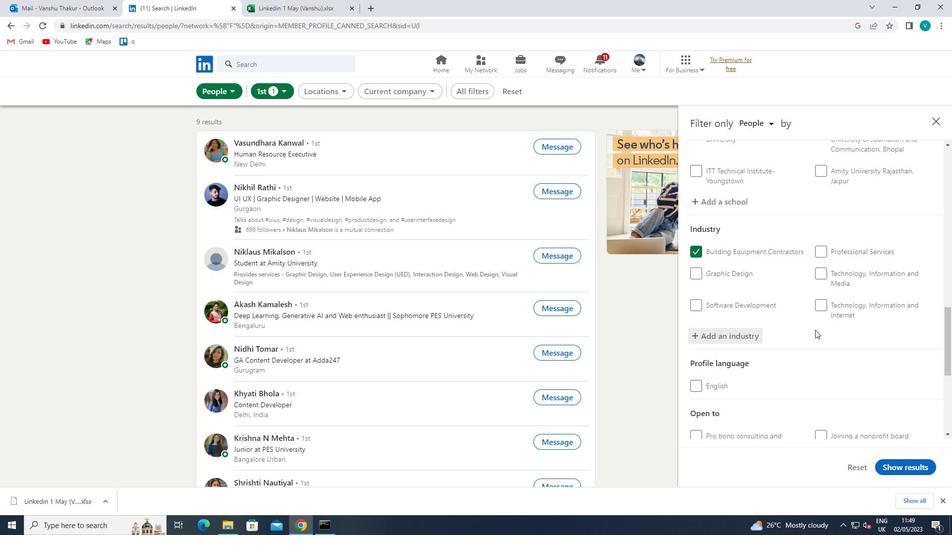 
Action: Mouse scrolled (815, 329) with delta (0, 0)
Screenshot: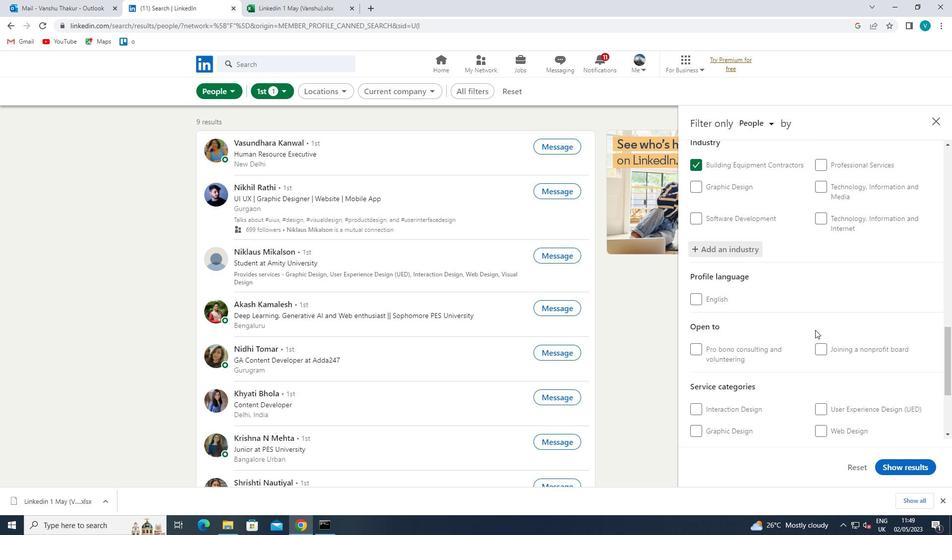 
Action: Mouse scrolled (815, 329) with delta (0, 0)
Screenshot: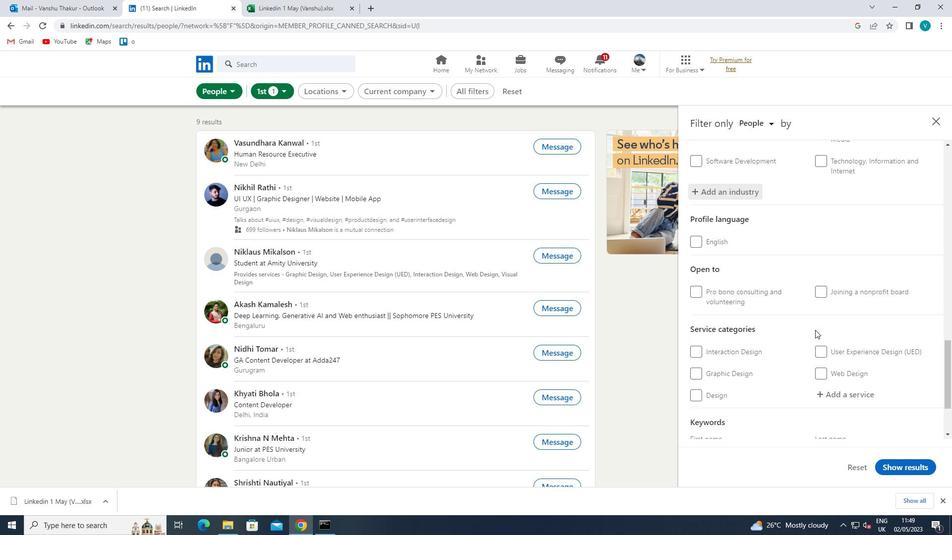 
Action: Mouse moved to (848, 298)
Screenshot: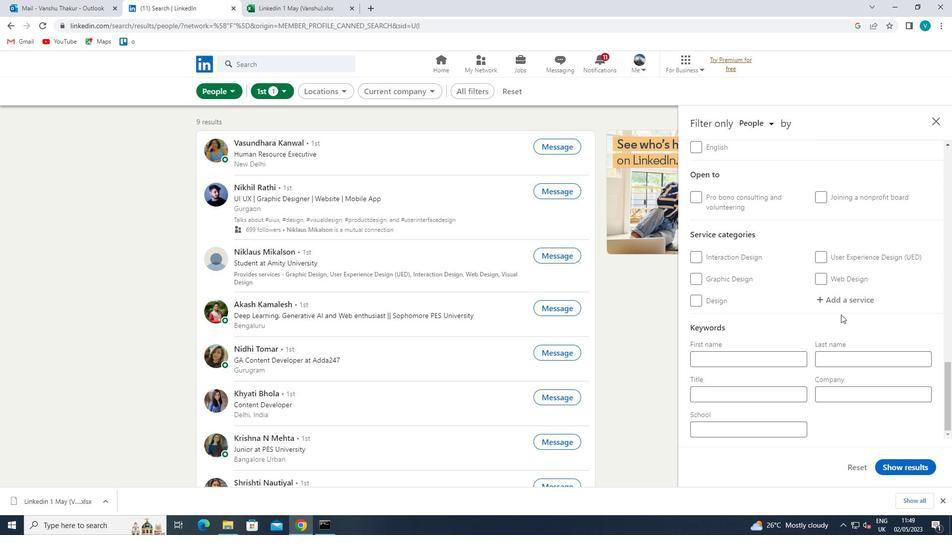 
Action: Mouse pressed left at (848, 298)
Screenshot: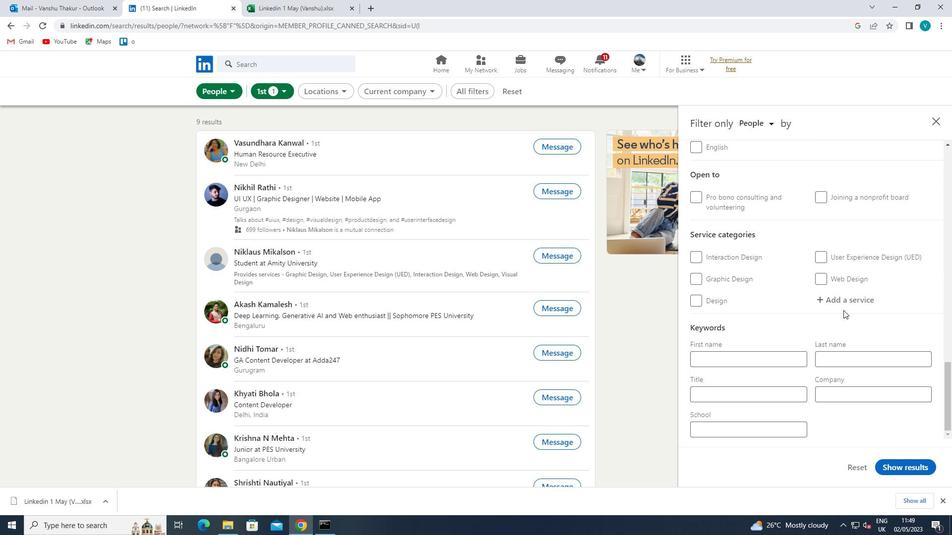 
Action: Key pressed <Key.shift>NEGO
Screenshot: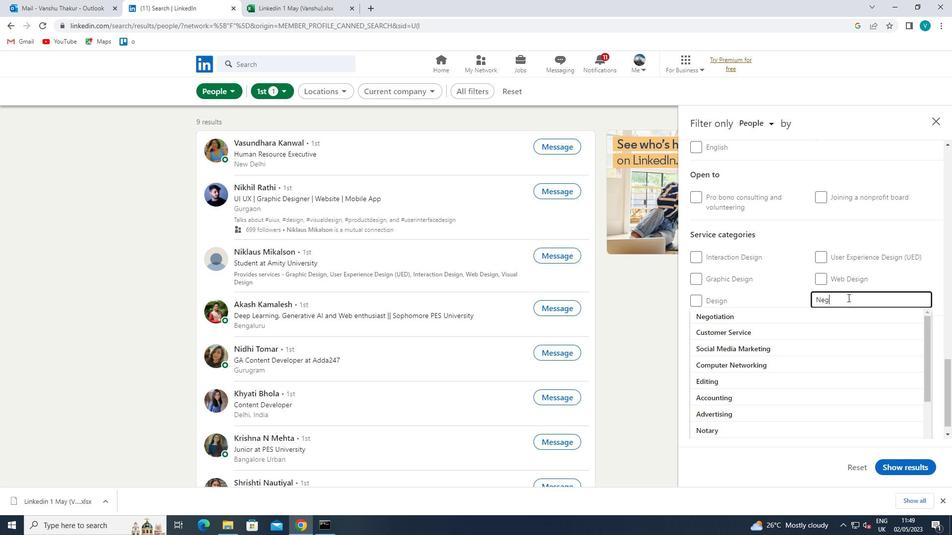 
Action: Mouse moved to (813, 315)
Screenshot: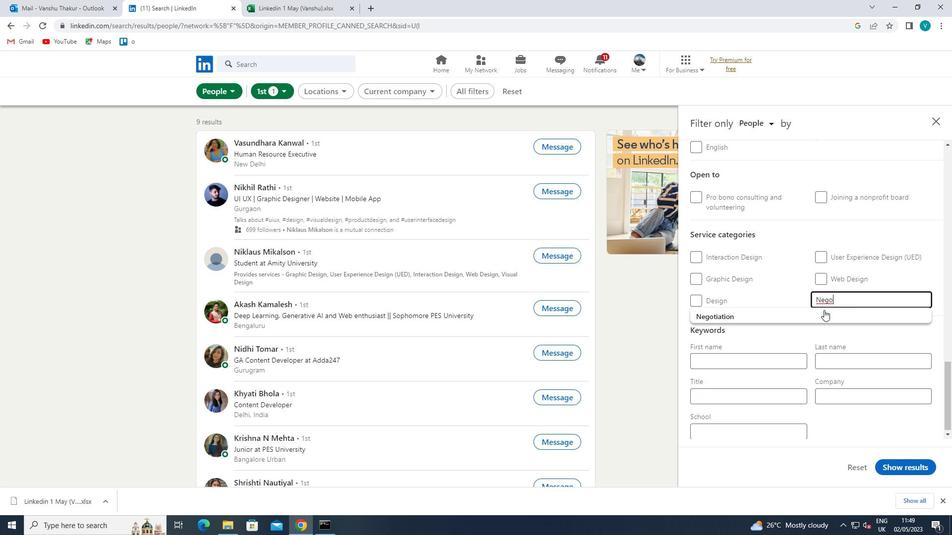 
Action: Mouse pressed left at (813, 315)
Screenshot: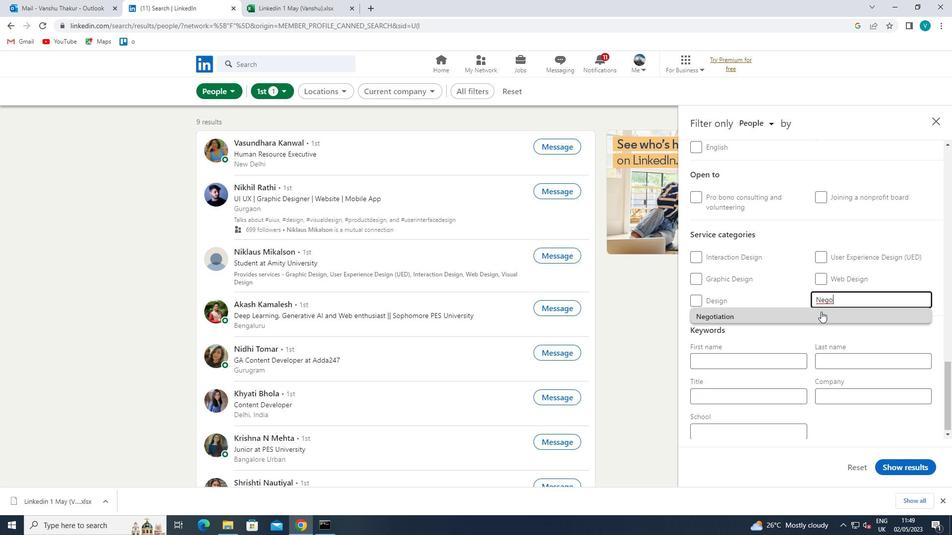 
Action: Mouse moved to (809, 318)
Screenshot: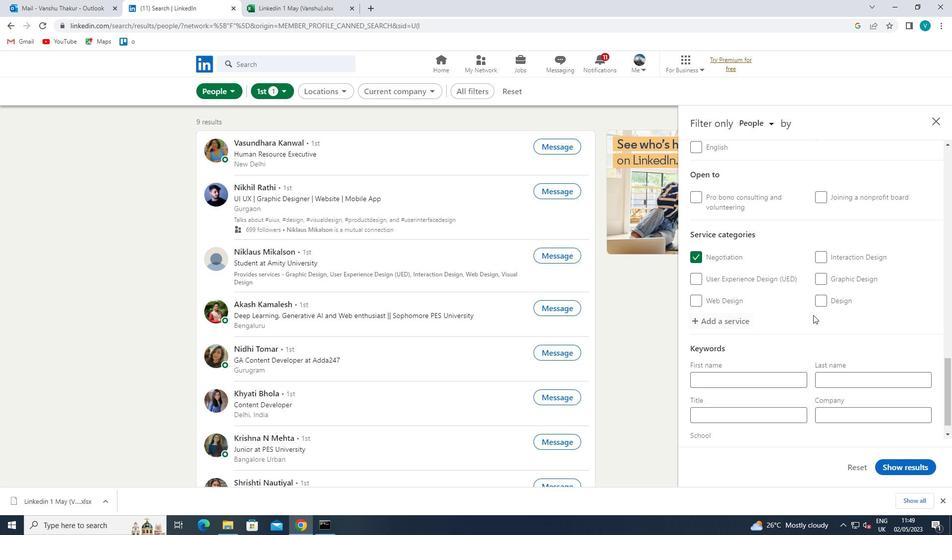 
Action: Mouse scrolled (809, 317) with delta (0, 0)
Screenshot: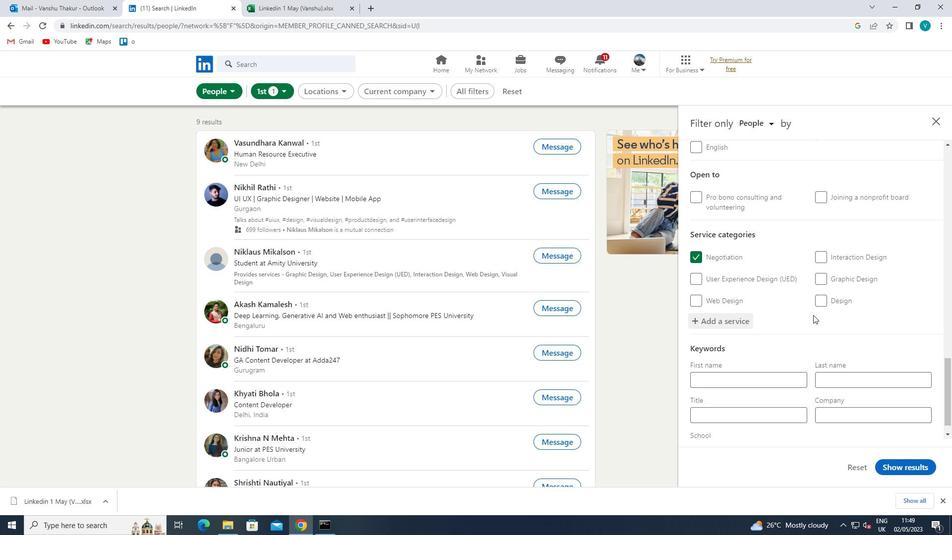 
Action: Mouse moved to (807, 319)
Screenshot: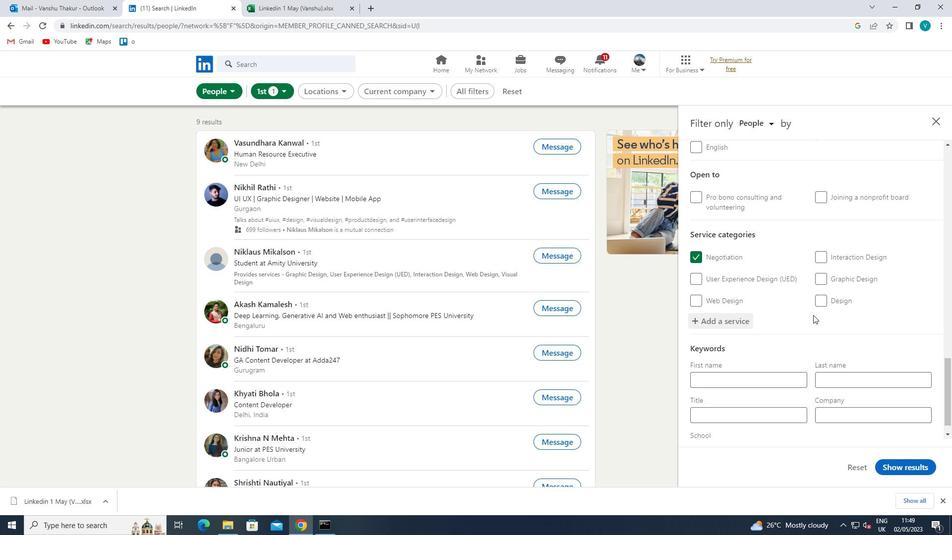 
Action: Mouse scrolled (807, 319) with delta (0, 0)
Screenshot: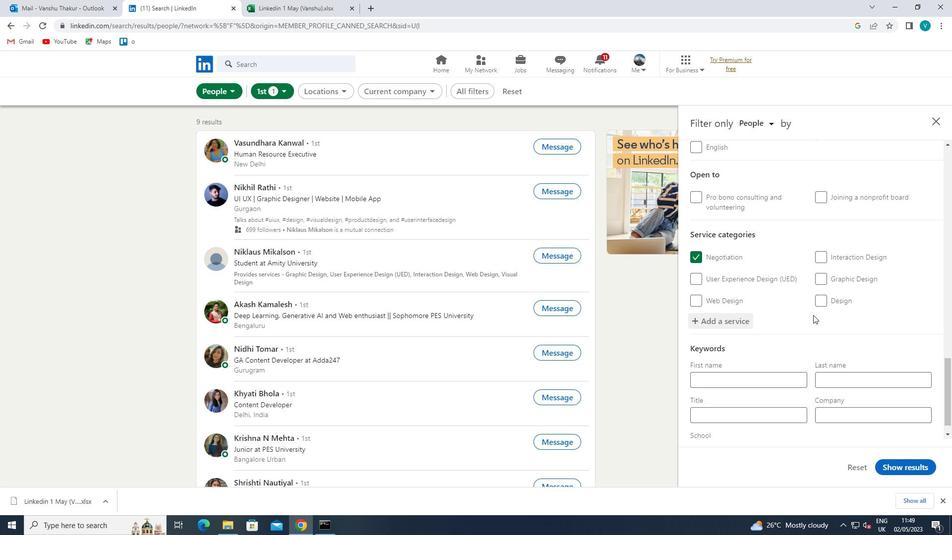 
Action: Mouse moved to (804, 330)
Screenshot: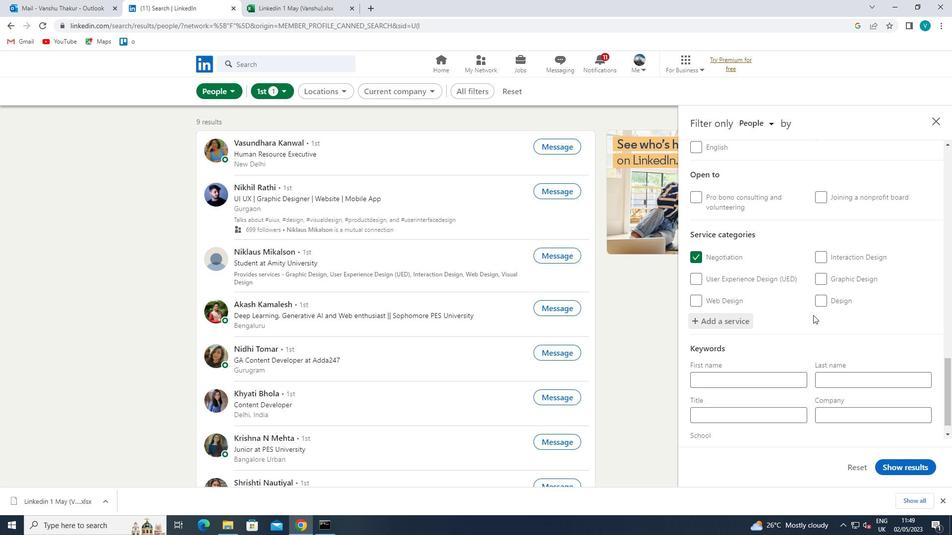 
Action: Mouse scrolled (804, 329) with delta (0, 0)
Screenshot: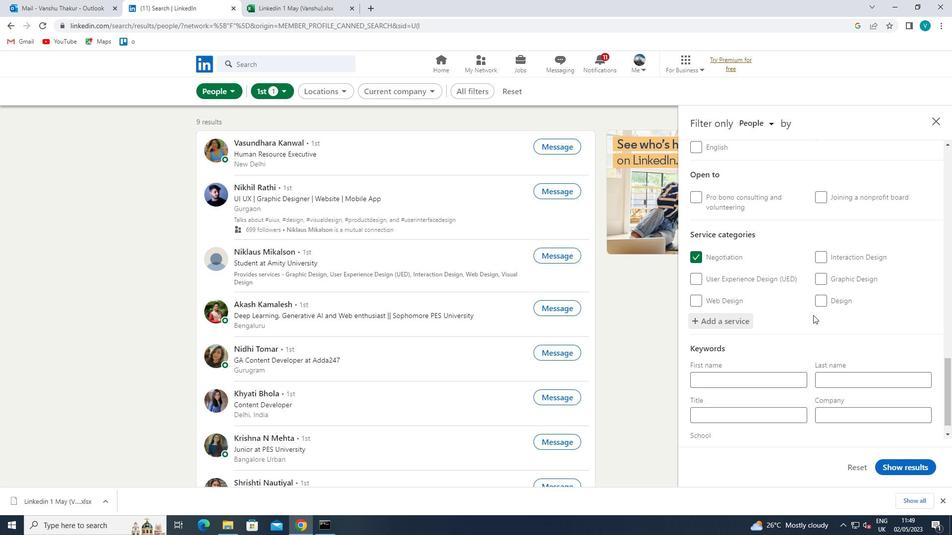 
Action: Mouse moved to (788, 384)
Screenshot: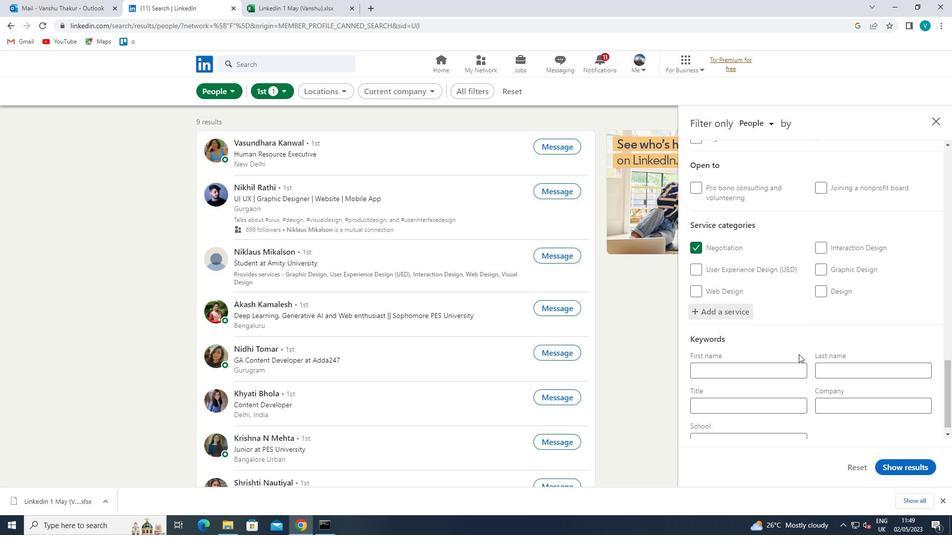 
Action: Mouse pressed left at (788, 384)
Screenshot: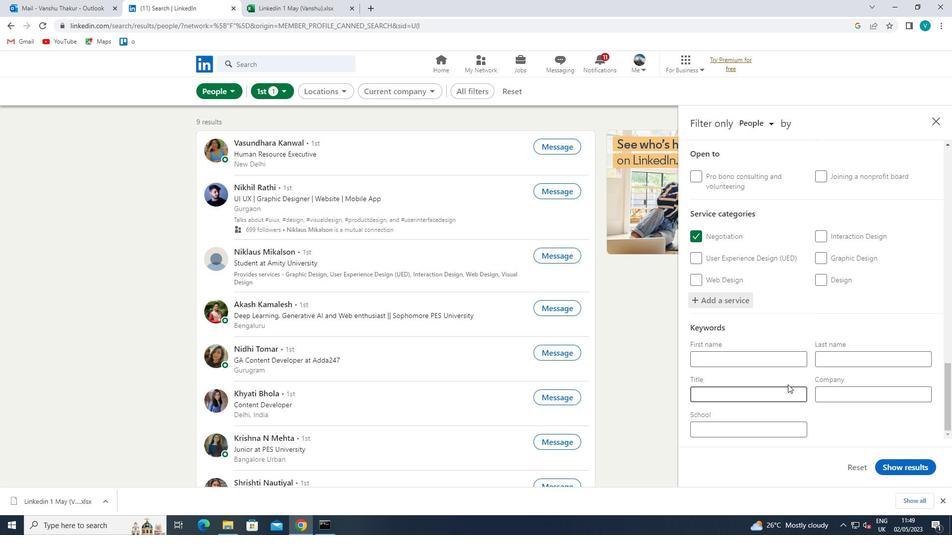 
Action: Key pressed <Key.shift><Key.shift><Key.shift>TELEWORK<Key.space><Key.shift>NURSE/<Key.shift>DOCTOR
Screenshot: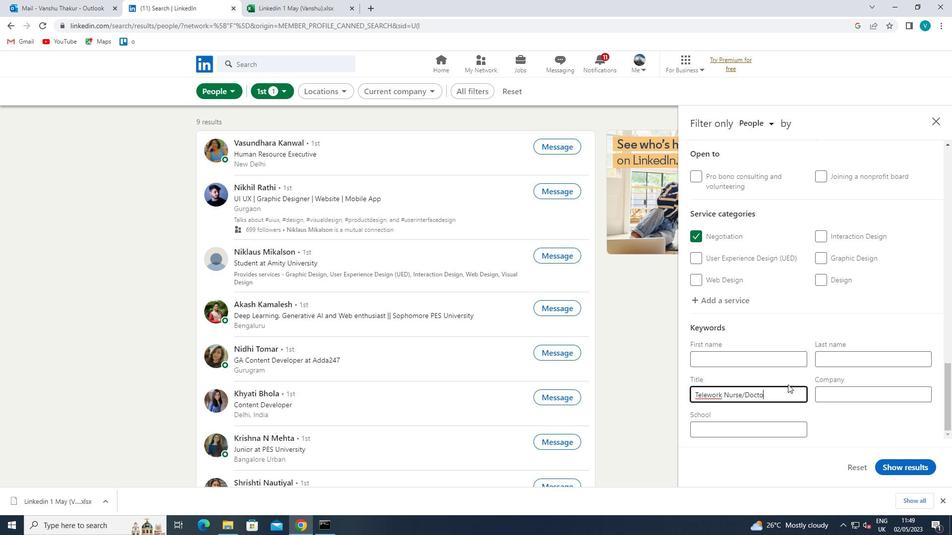 
Action: Mouse moved to (890, 468)
Screenshot: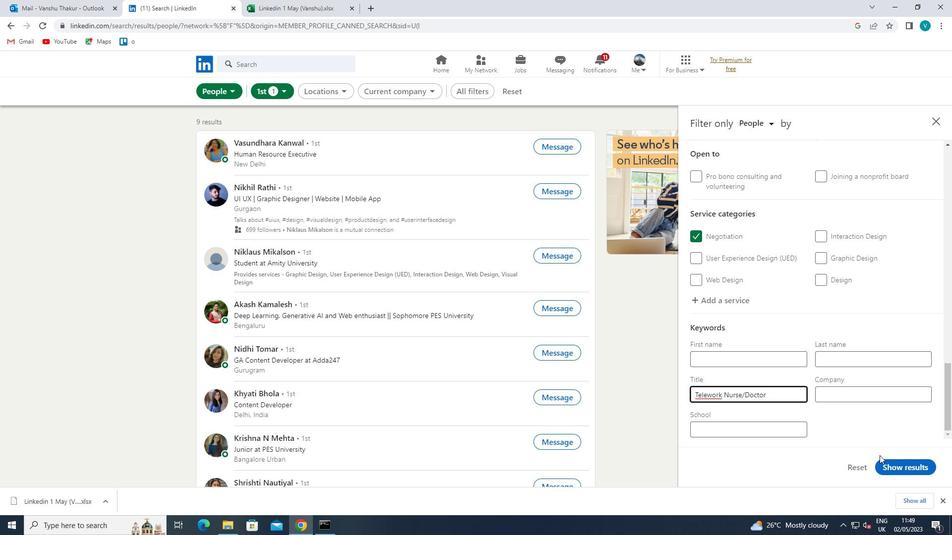 
Action: Mouse pressed left at (890, 468)
Screenshot: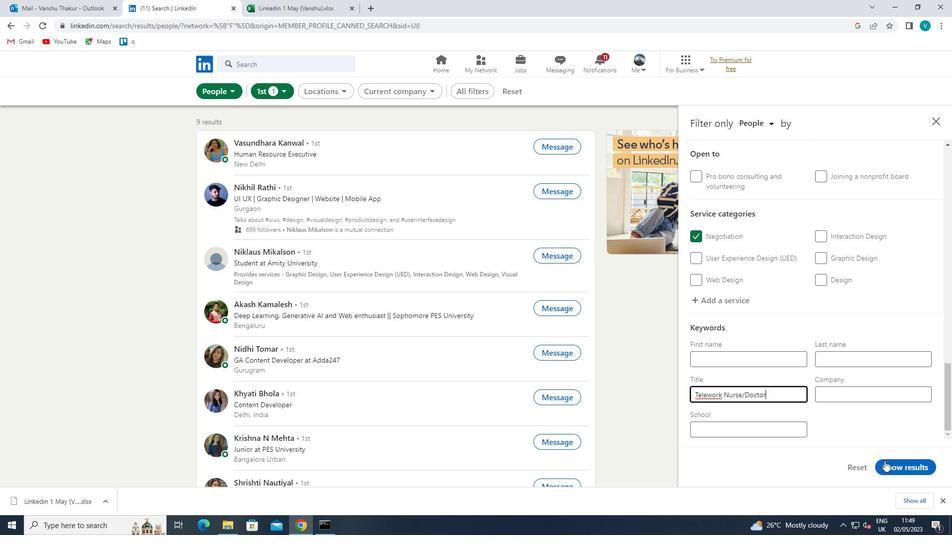 
